 Task: Open Card Food Packaging Review in Board Market Segmentation to Workspace Employee Engagement and add a team member Softage.2@softage.net, a label Green, a checklist Fixed-Income Investments, an attachment from your computer, a color Green and finally, add a card description 'Develop and launch new sales promotion for existing customers' and a comment 'Given the potential impact of this task on our company long-term goals, let us ensure that we approach it with a sense of strategic foresight.'. Add a start date 'Jan 02, 1900' with a due date 'Jan 09, 1900'
Action: Mouse moved to (47, 272)
Screenshot: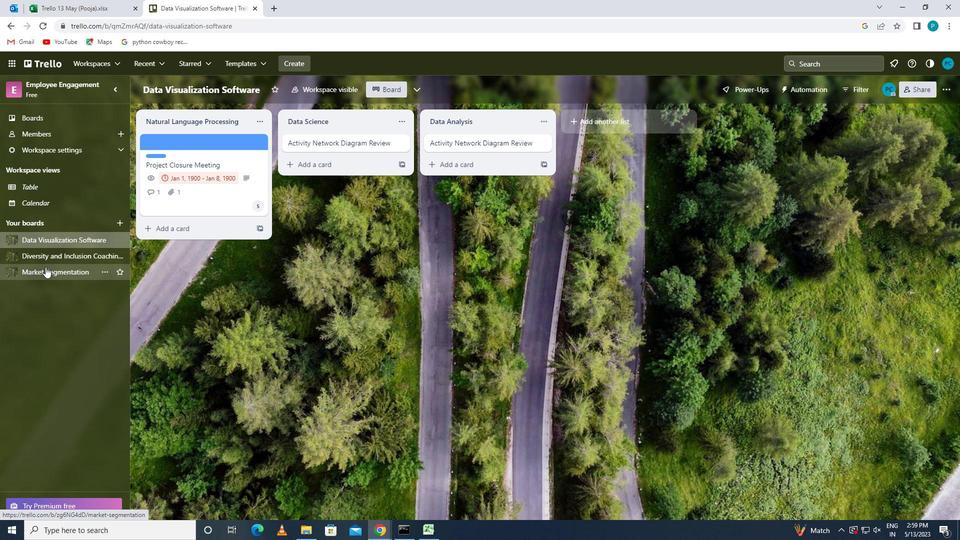 
Action: Mouse pressed left at (47, 272)
Screenshot: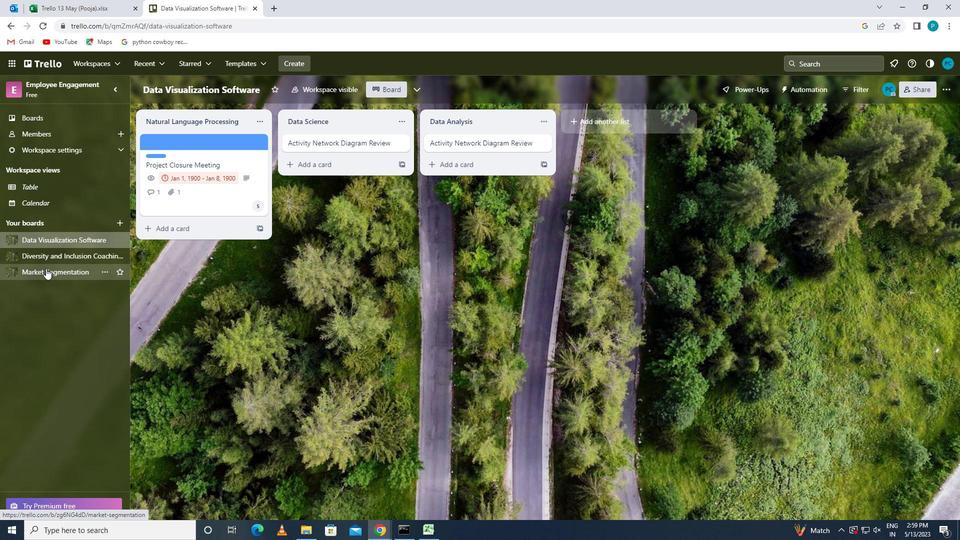 
Action: Mouse moved to (175, 142)
Screenshot: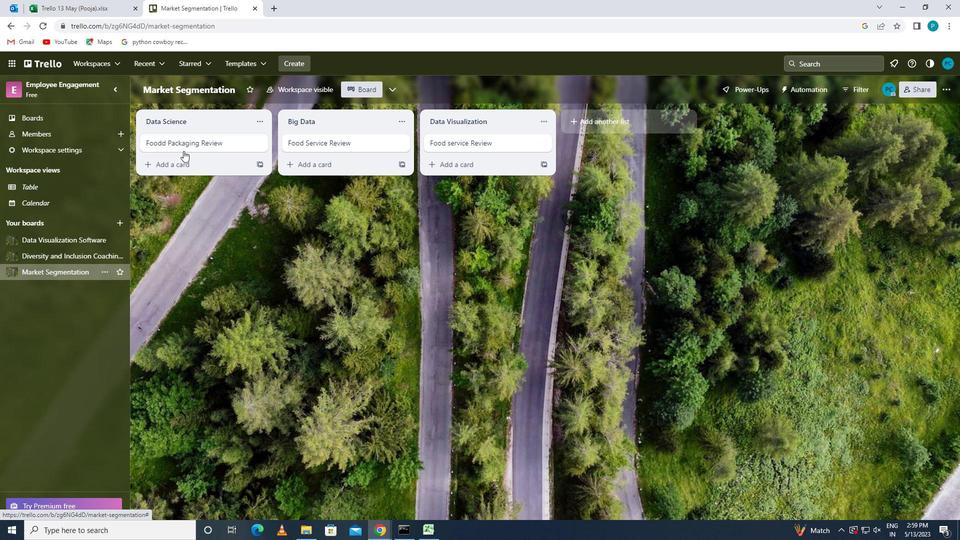 
Action: Mouse pressed left at (175, 142)
Screenshot: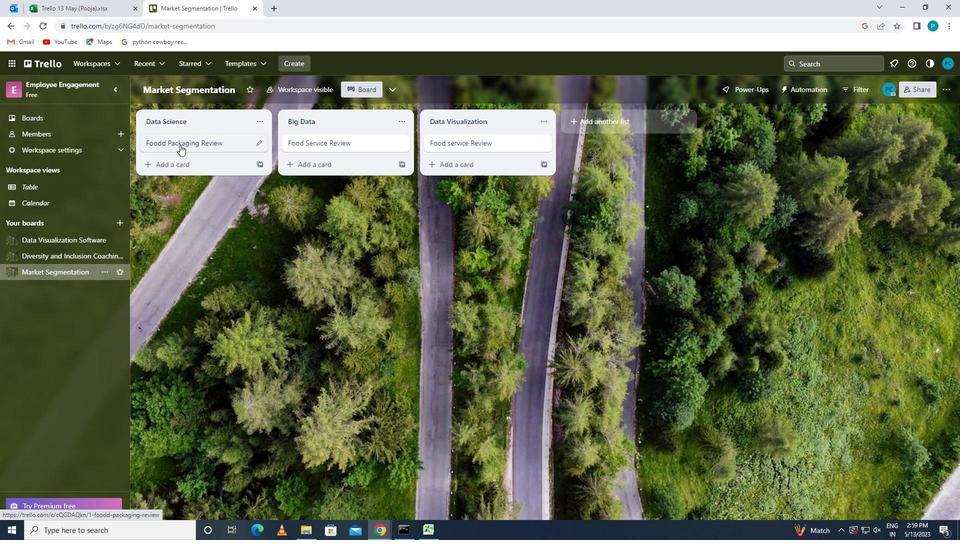 
Action: Mouse moved to (615, 151)
Screenshot: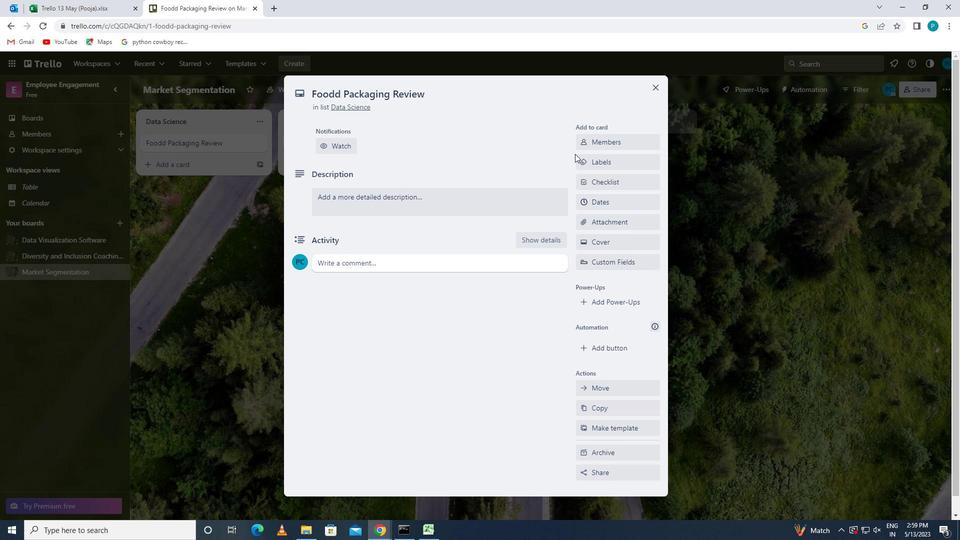 
Action: Mouse pressed left at (615, 151)
Screenshot: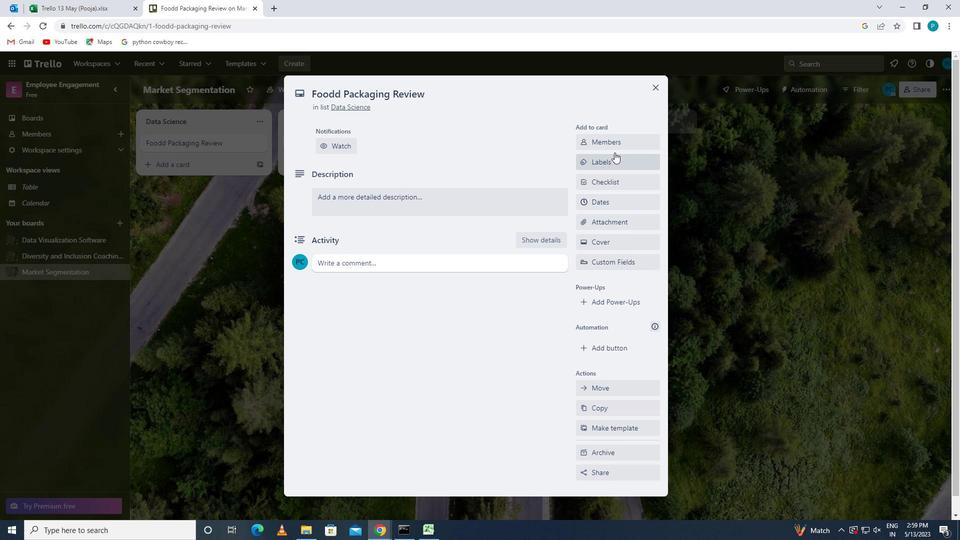 
Action: Mouse moved to (609, 140)
Screenshot: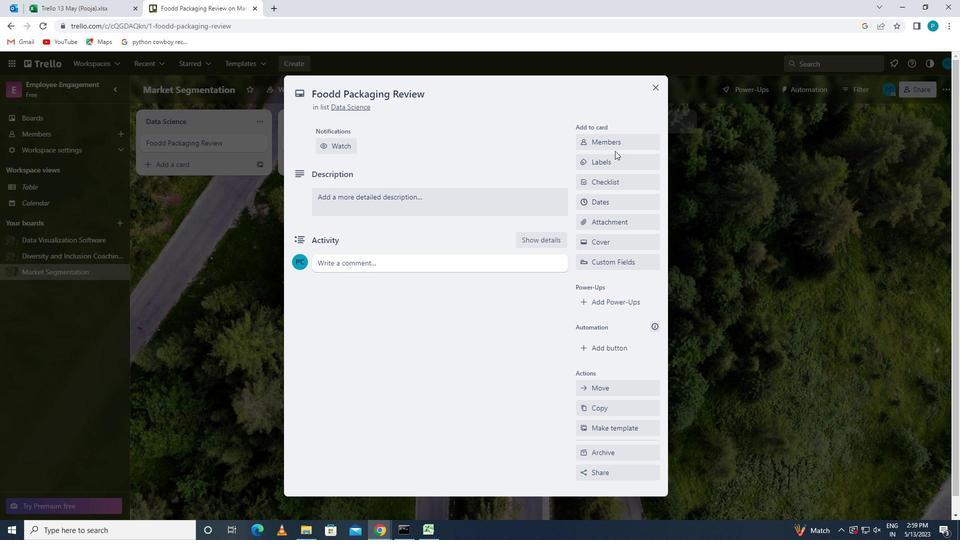 
Action: Mouse pressed left at (609, 140)
Screenshot: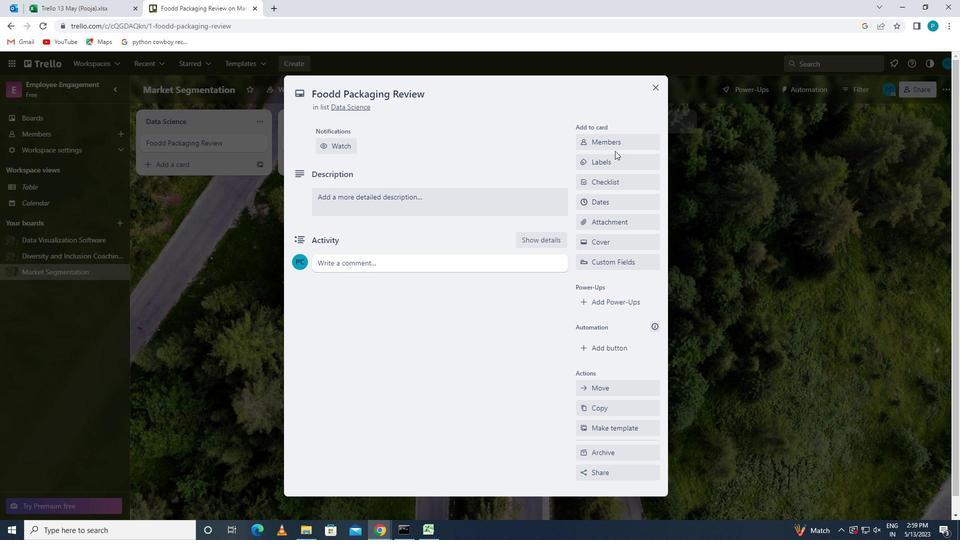 
Action: Key pressed <Key.caps_lock>s<Key.caps_lock>oftage.
Screenshot: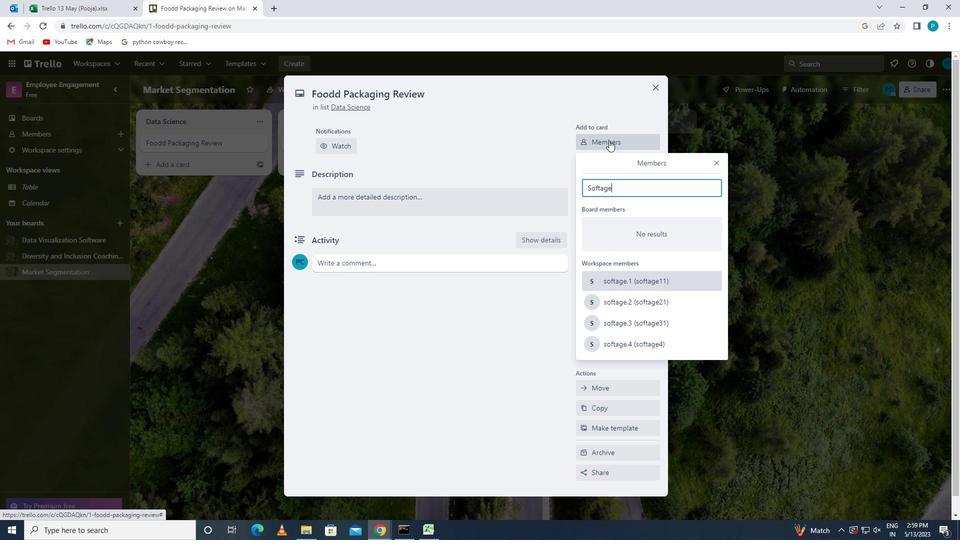 
Action: Mouse moved to (655, 295)
Screenshot: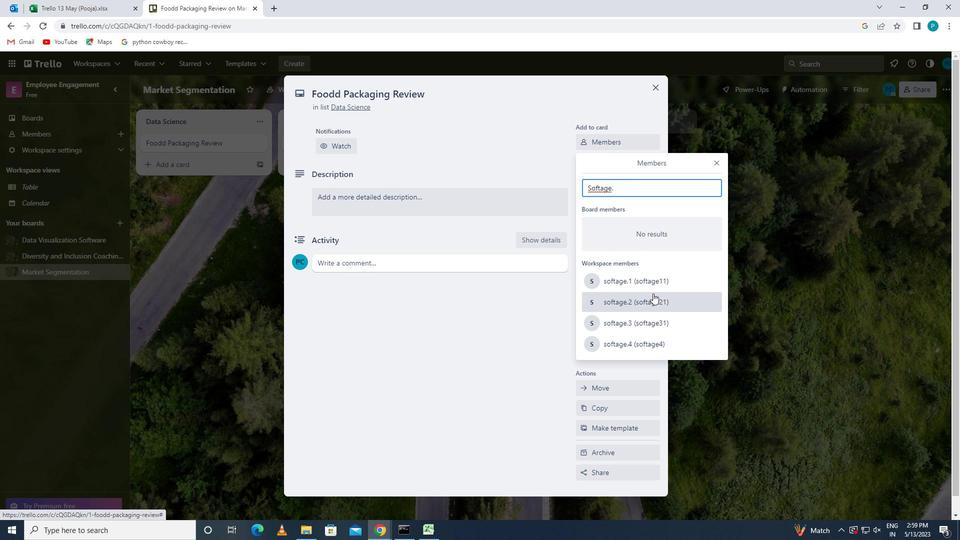 
Action: Mouse pressed left at (655, 295)
Screenshot: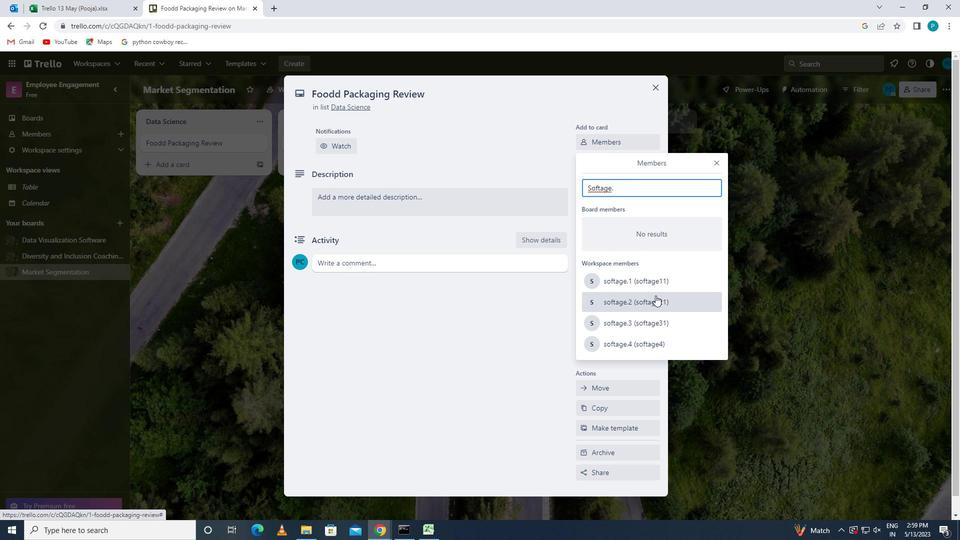 
Action: Mouse moved to (716, 160)
Screenshot: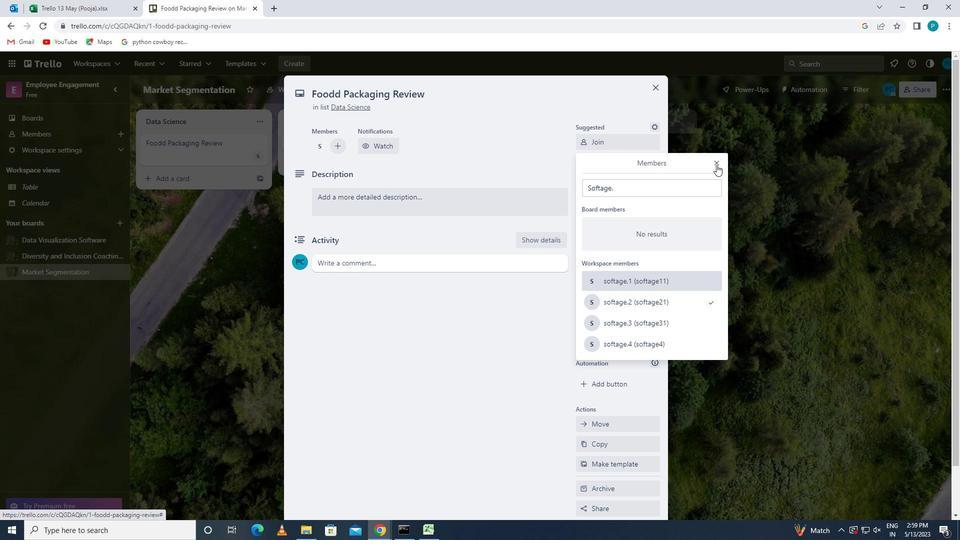 
Action: Mouse pressed left at (716, 160)
Screenshot: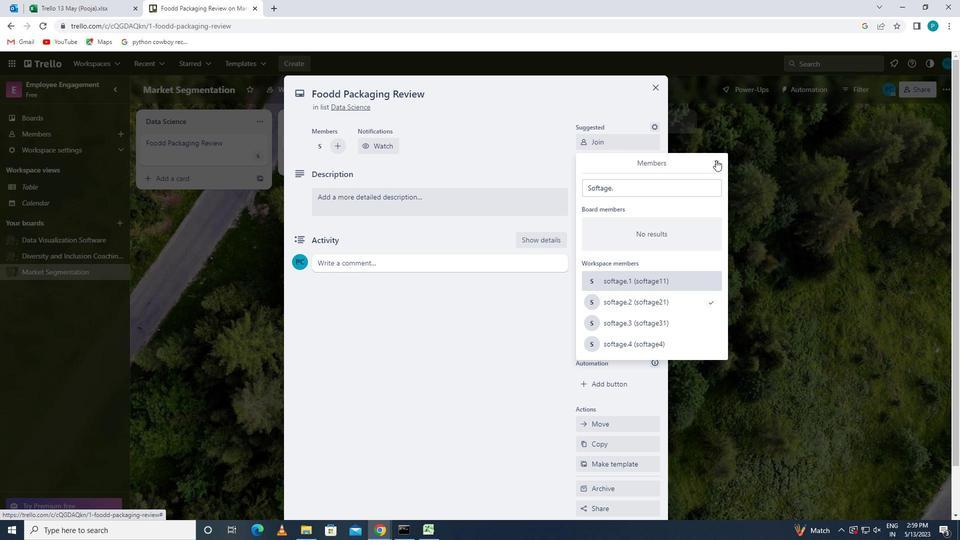 
Action: Mouse moved to (605, 201)
Screenshot: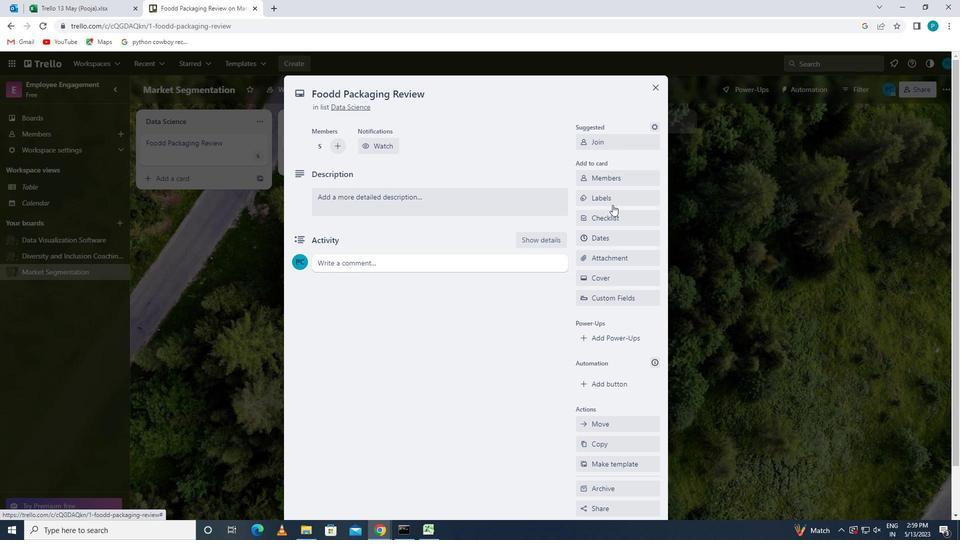 
Action: Mouse pressed left at (605, 201)
Screenshot: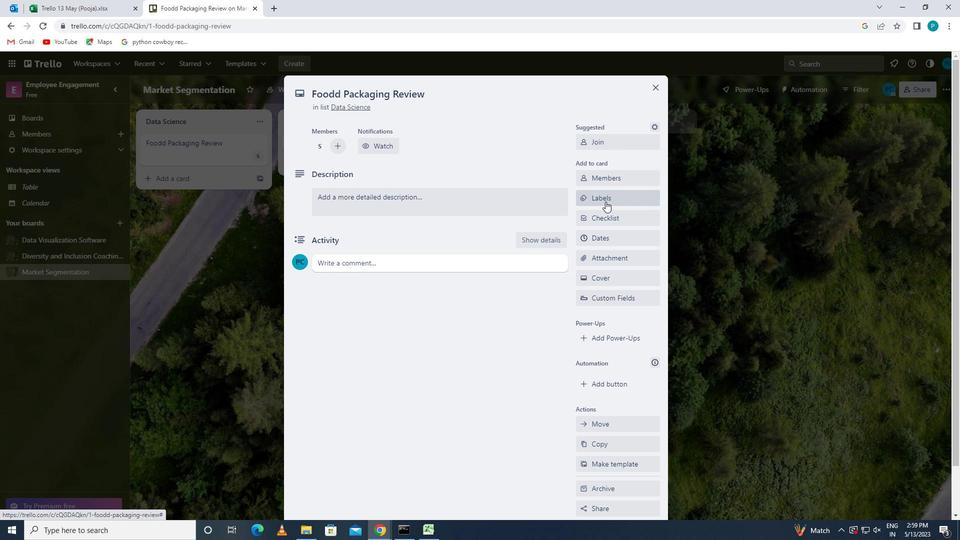 
Action: Mouse moved to (652, 392)
Screenshot: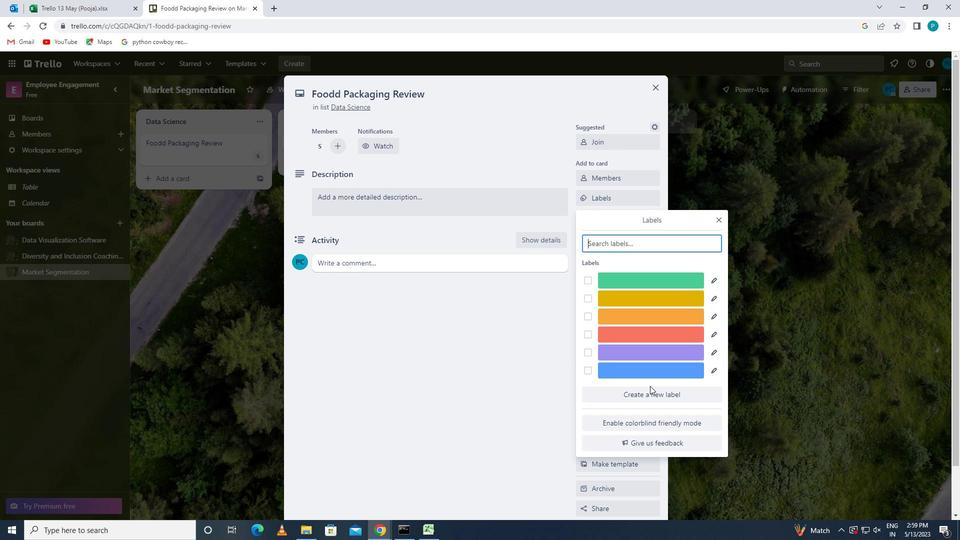 
Action: Mouse pressed left at (652, 392)
Screenshot: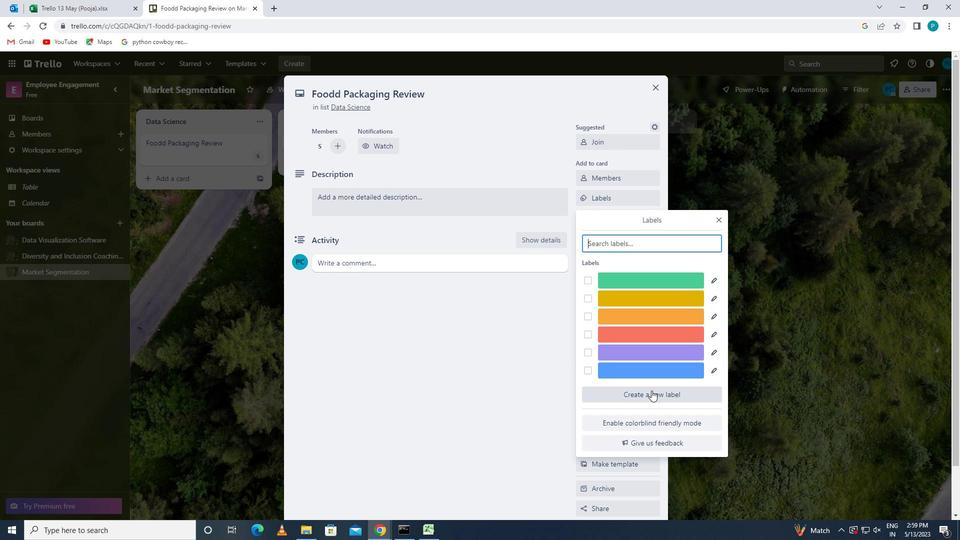 
Action: Mouse moved to (591, 367)
Screenshot: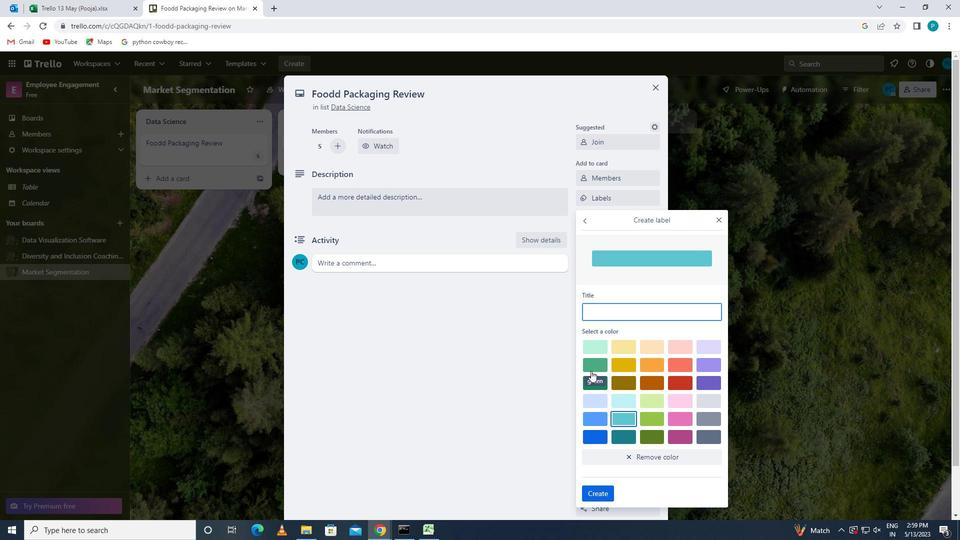 
Action: Mouse pressed left at (591, 367)
Screenshot: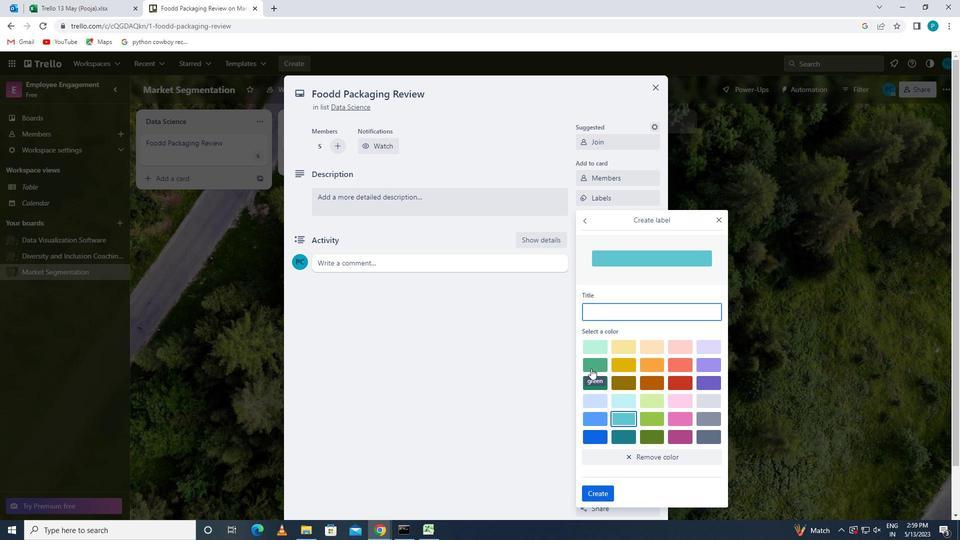 
Action: Mouse moved to (599, 492)
Screenshot: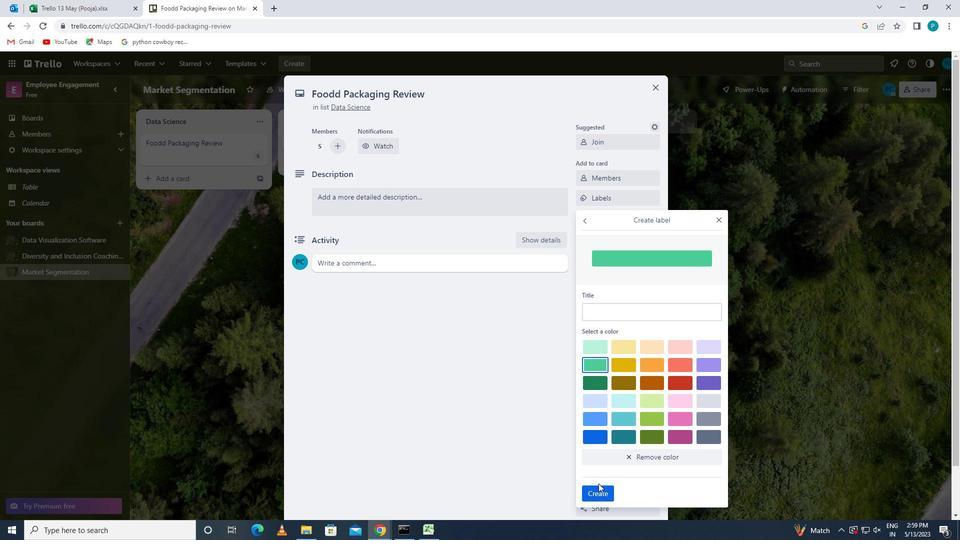 
Action: Mouse pressed left at (599, 492)
Screenshot: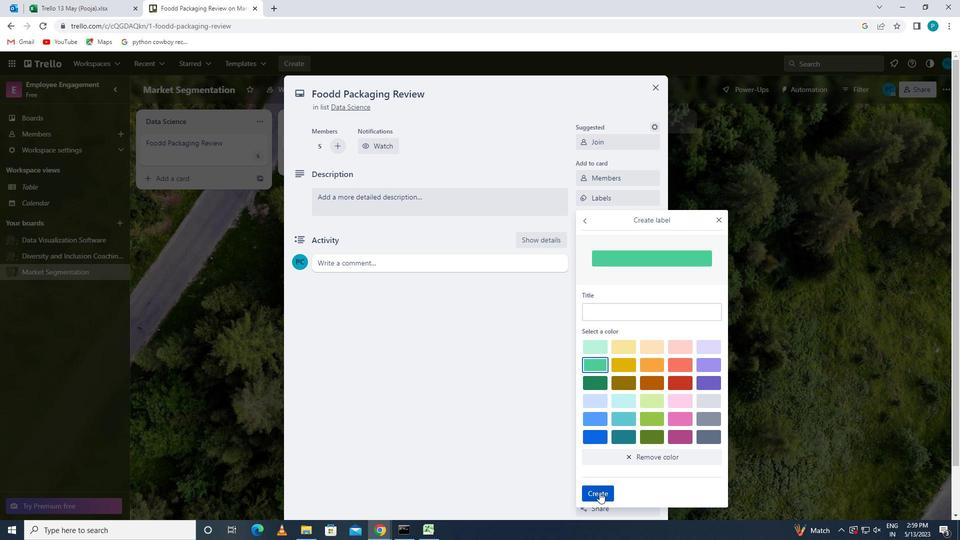 
Action: Mouse moved to (720, 220)
Screenshot: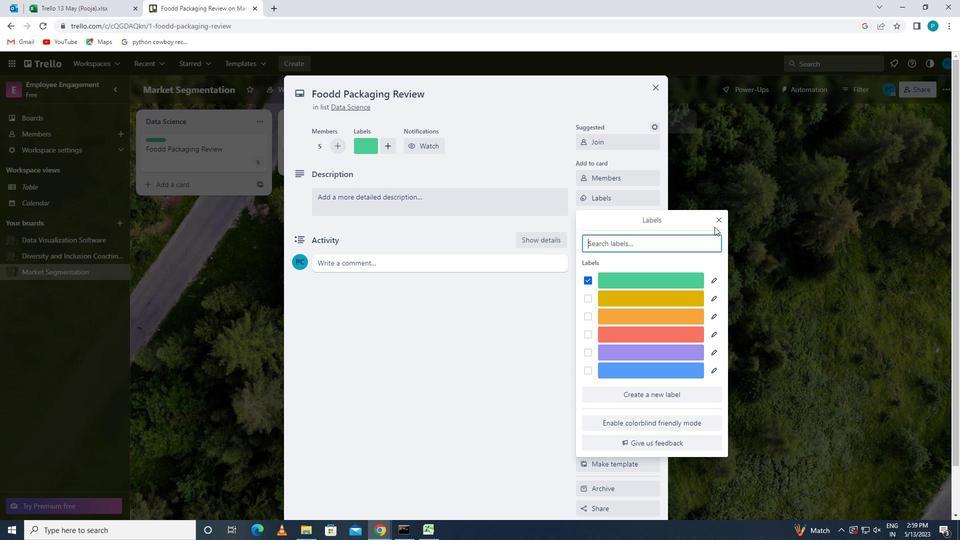 
Action: Mouse pressed left at (720, 220)
Screenshot: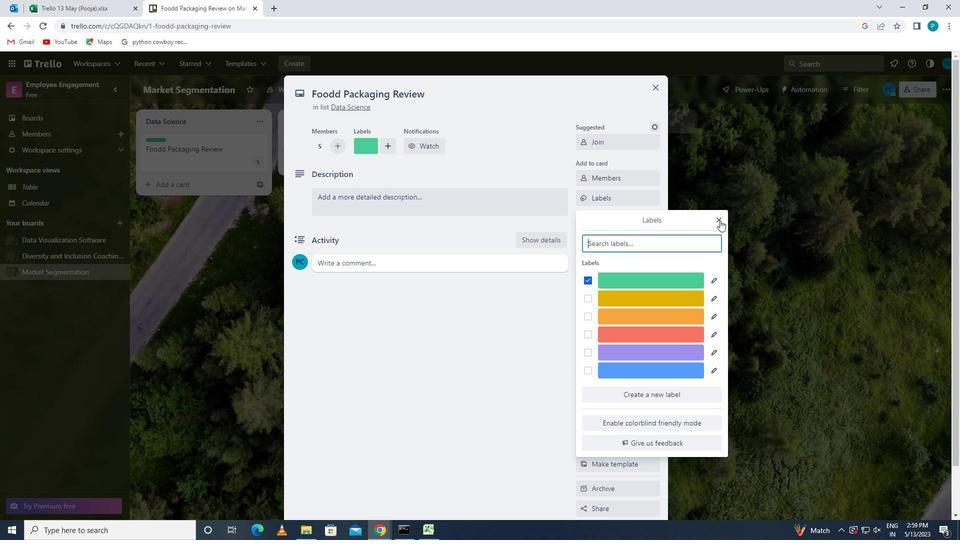 
Action: Mouse moved to (629, 214)
Screenshot: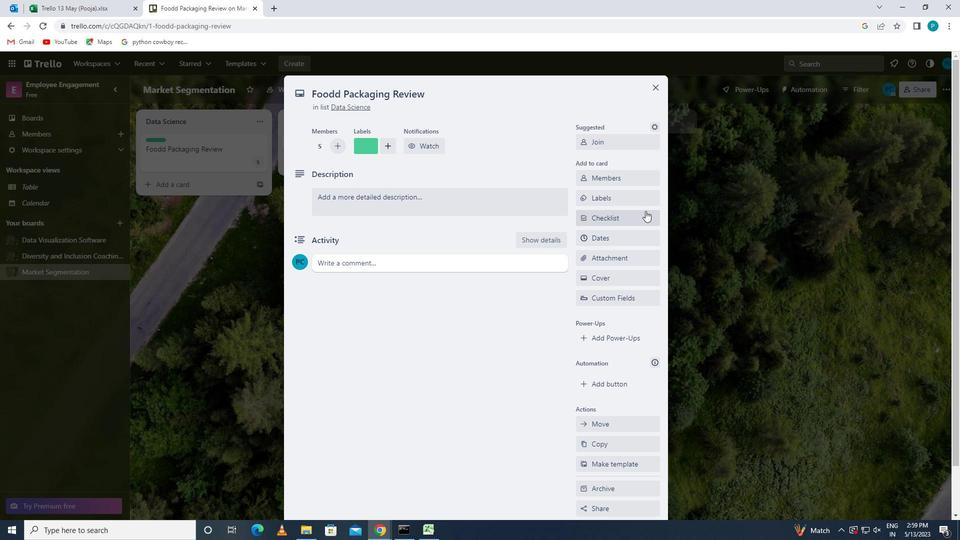 
Action: Mouse pressed left at (629, 214)
Screenshot: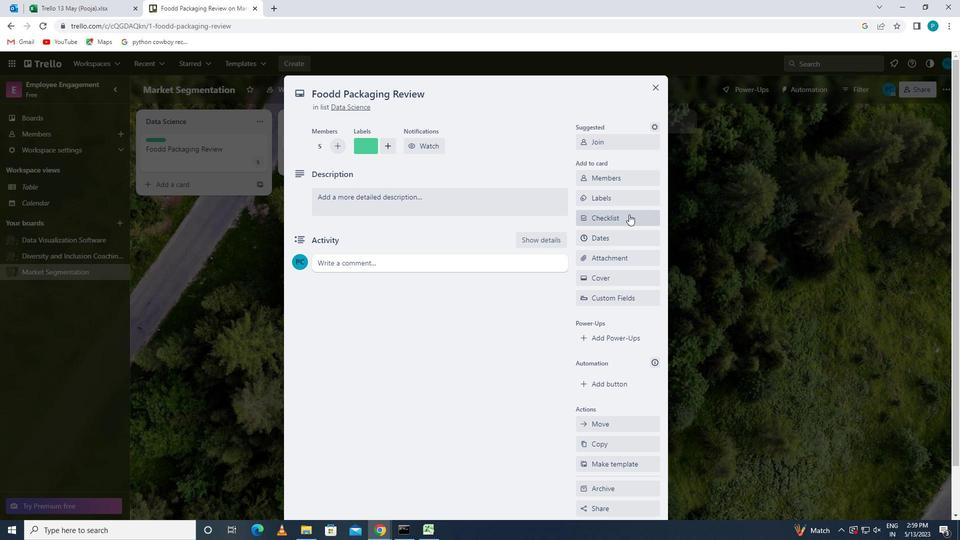 
Action: Key pressed <Key.caps_lock>f<Key.caps_lock>ixed-<Key.caps_lock>i<Key.caps_lock>ncome<Key.space><Key.caps_lock>i<Key.caps_lock>nvestmeents
Screenshot: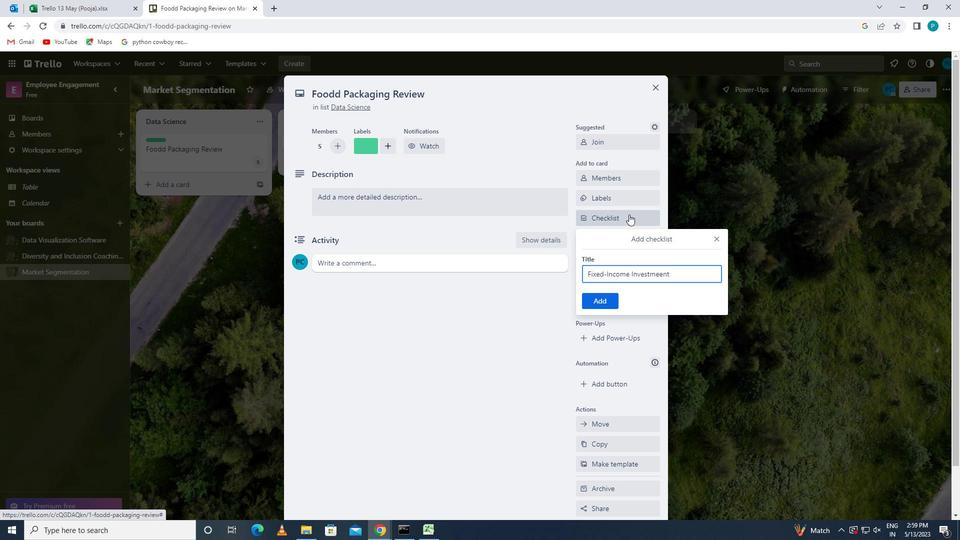 
Action: Mouse moved to (664, 272)
Screenshot: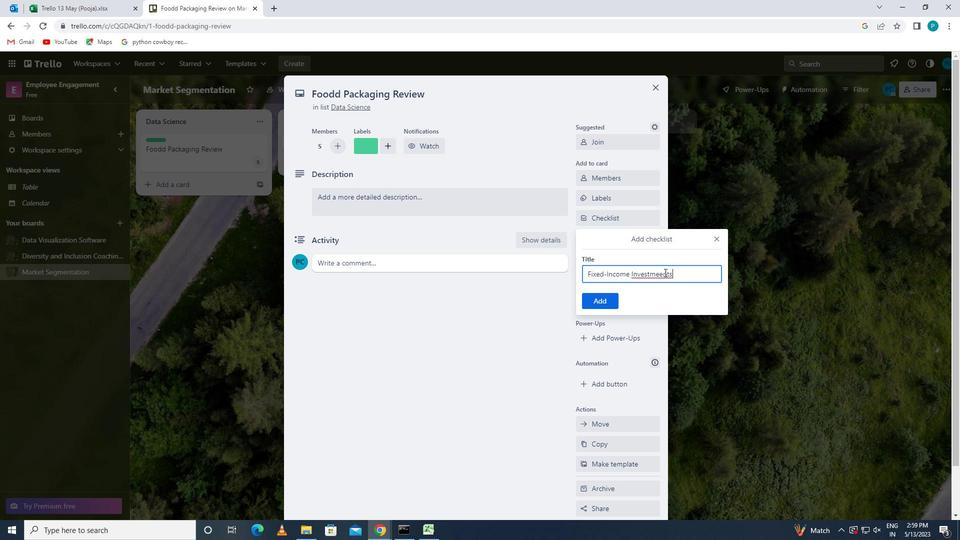 
Action: Mouse pressed left at (664, 272)
Screenshot: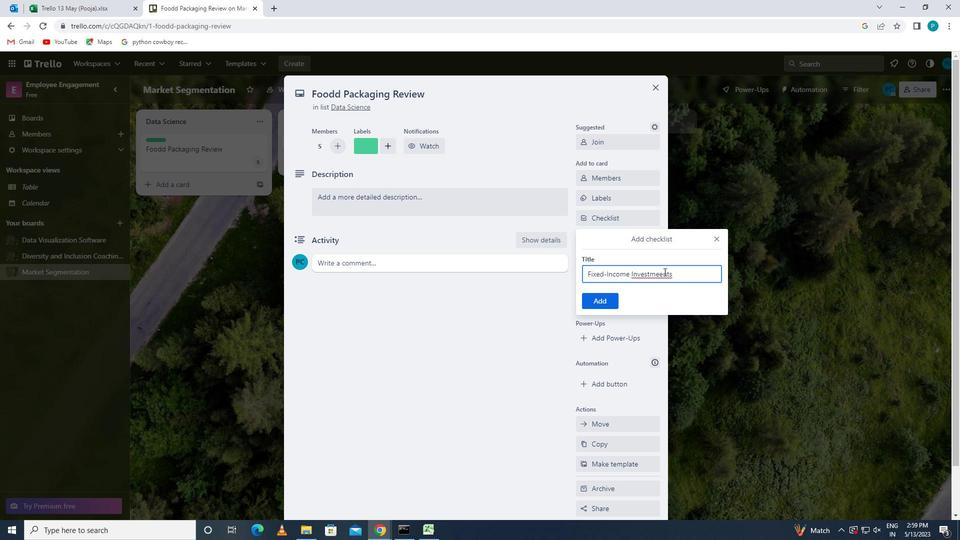 
Action: Key pressed <Key.backspace>
Screenshot: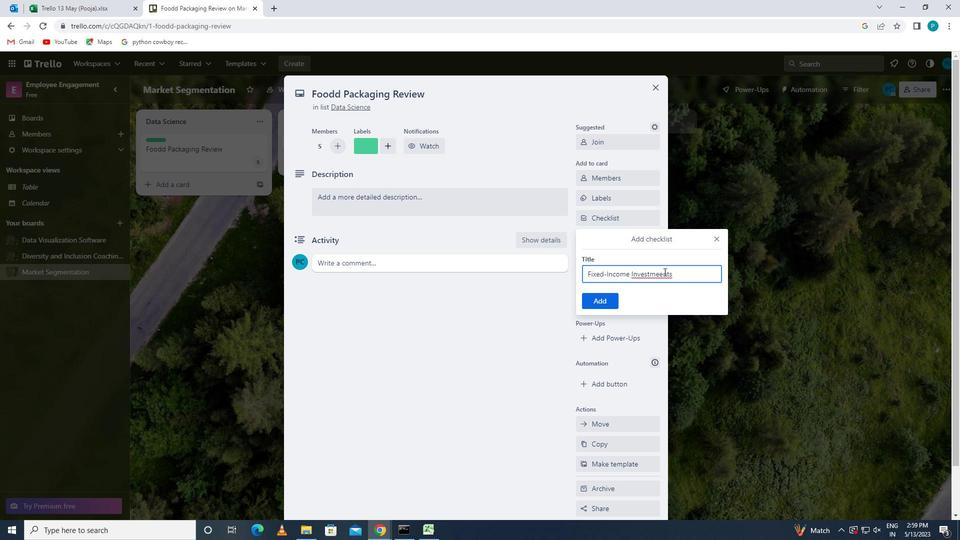 
Action: Mouse moved to (609, 295)
Screenshot: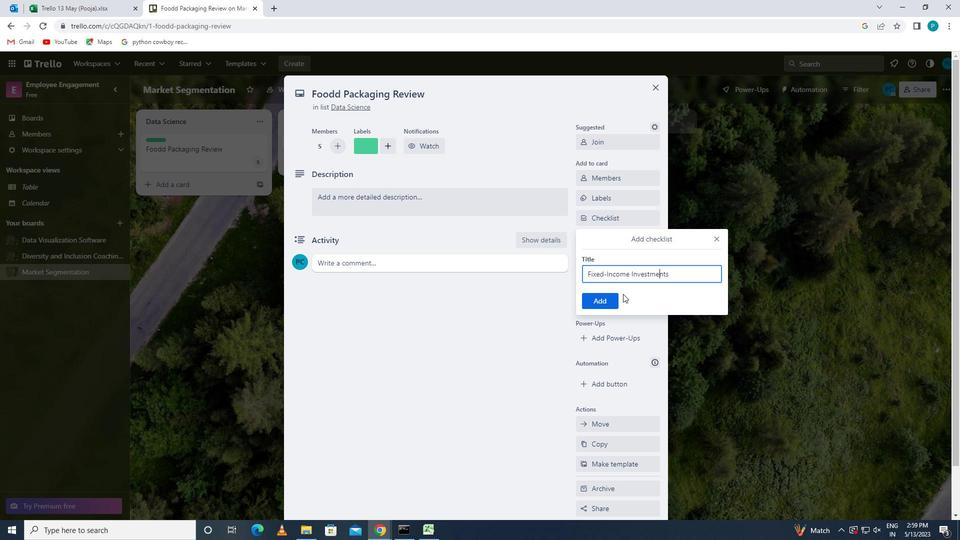 
Action: Mouse pressed left at (609, 295)
Screenshot: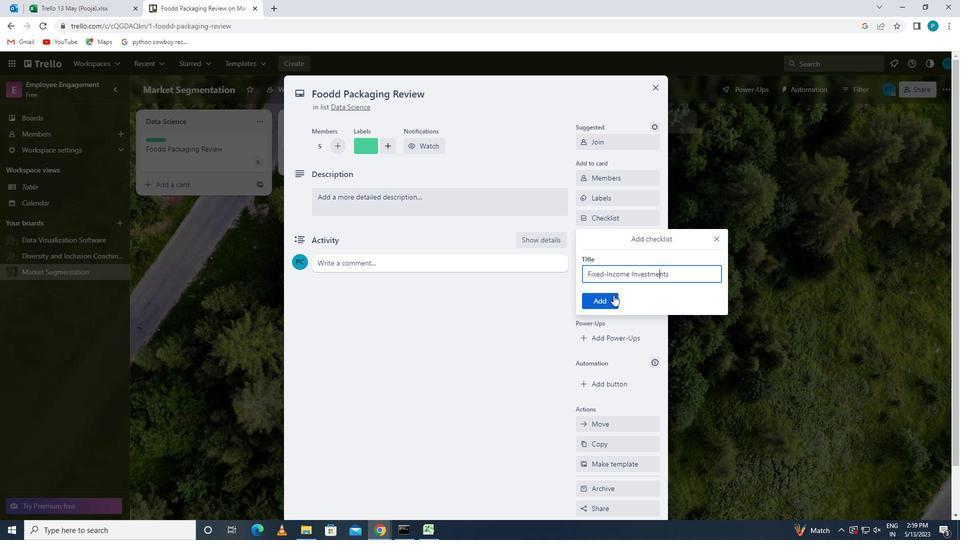
Action: Mouse moved to (619, 256)
Screenshot: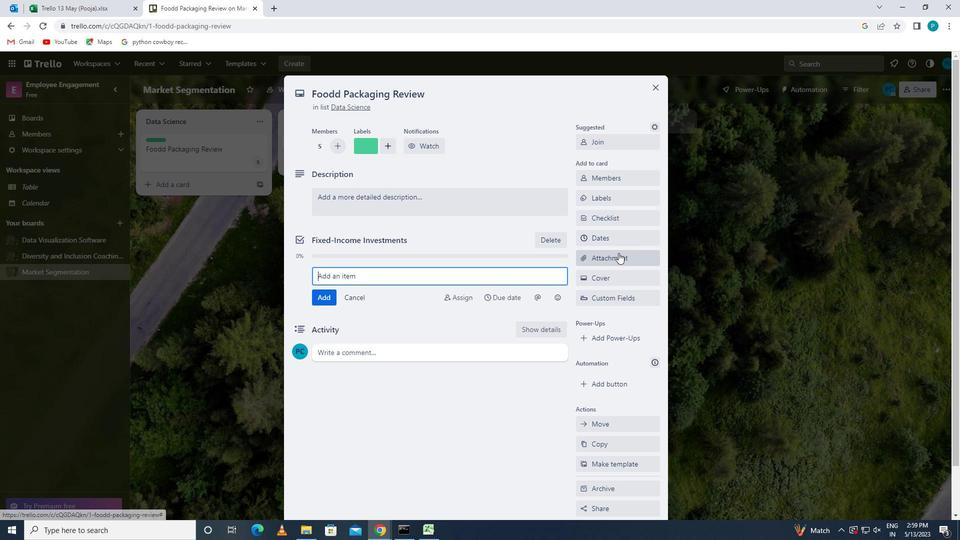 
Action: Mouse pressed left at (619, 256)
Screenshot: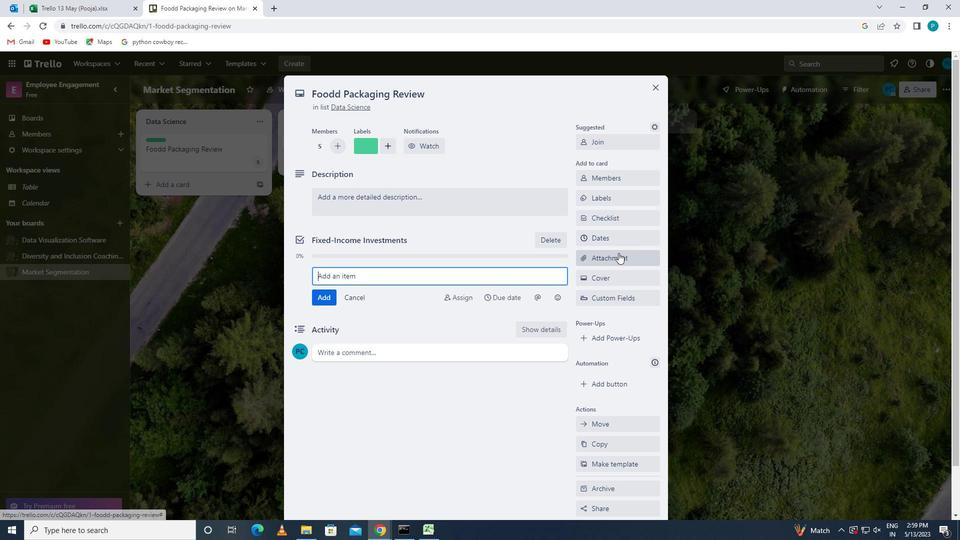 
Action: Mouse moved to (601, 307)
Screenshot: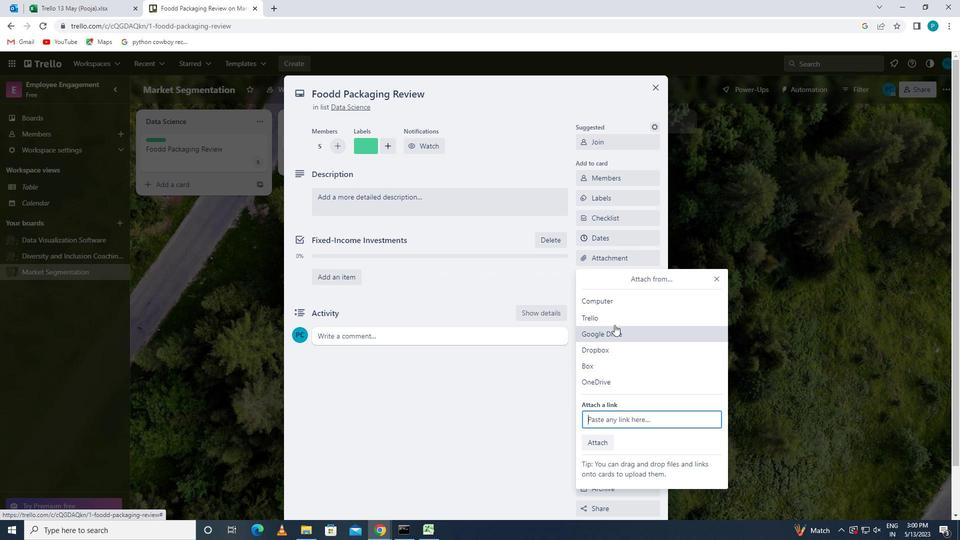 
Action: Mouse pressed left at (601, 307)
Screenshot: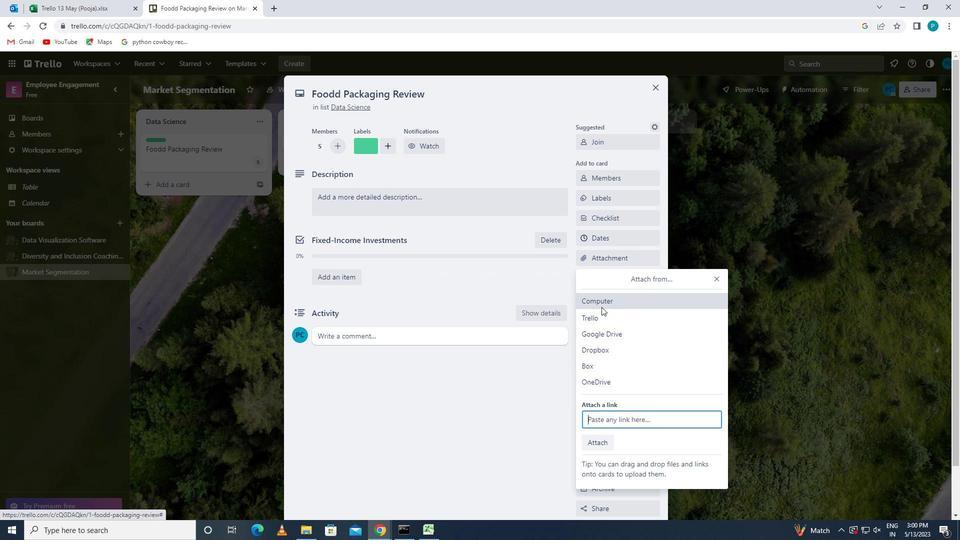 
Action: Mouse moved to (122, 73)
Screenshot: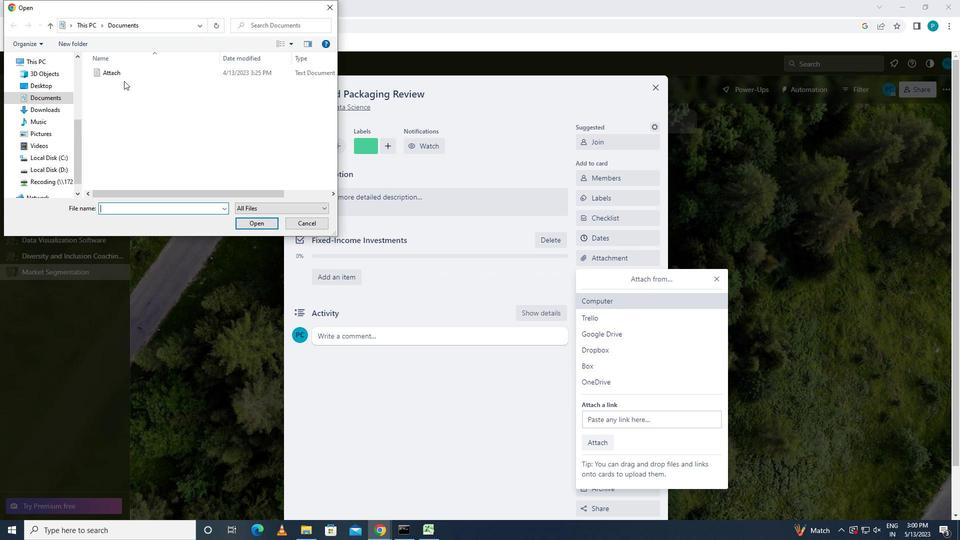
Action: Mouse pressed left at (122, 73)
Screenshot: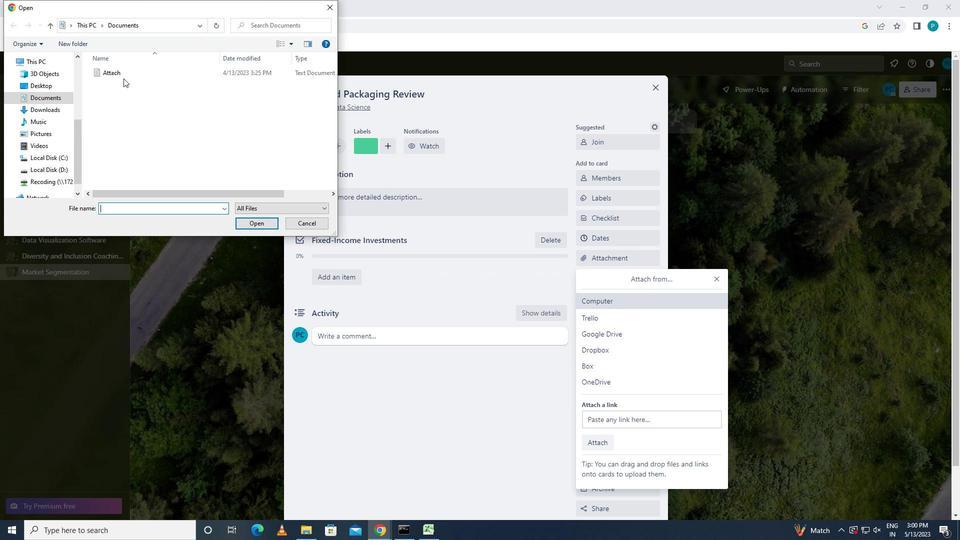 
Action: Mouse moved to (255, 225)
Screenshot: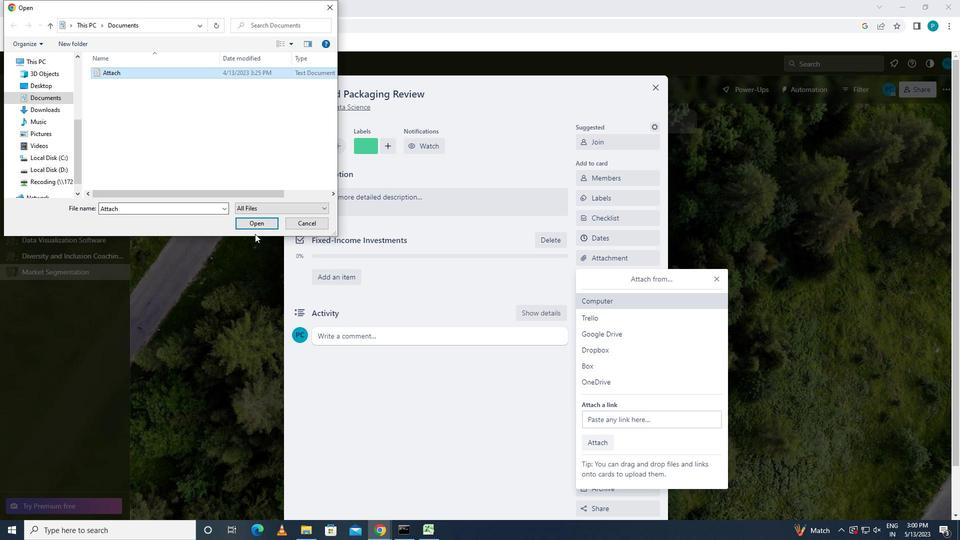 
Action: Mouse pressed left at (255, 225)
Screenshot: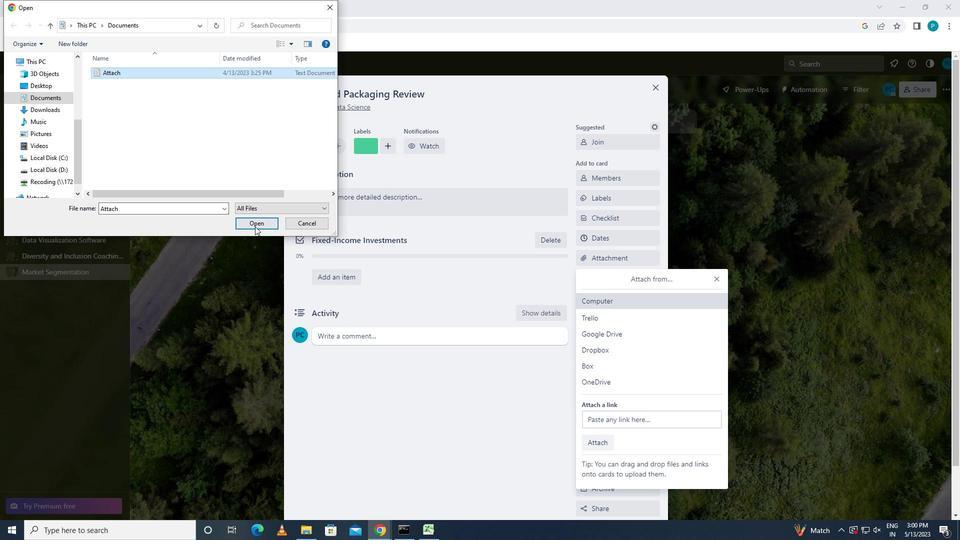 
Action: Mouse moved to (622, 276)
Screenshot: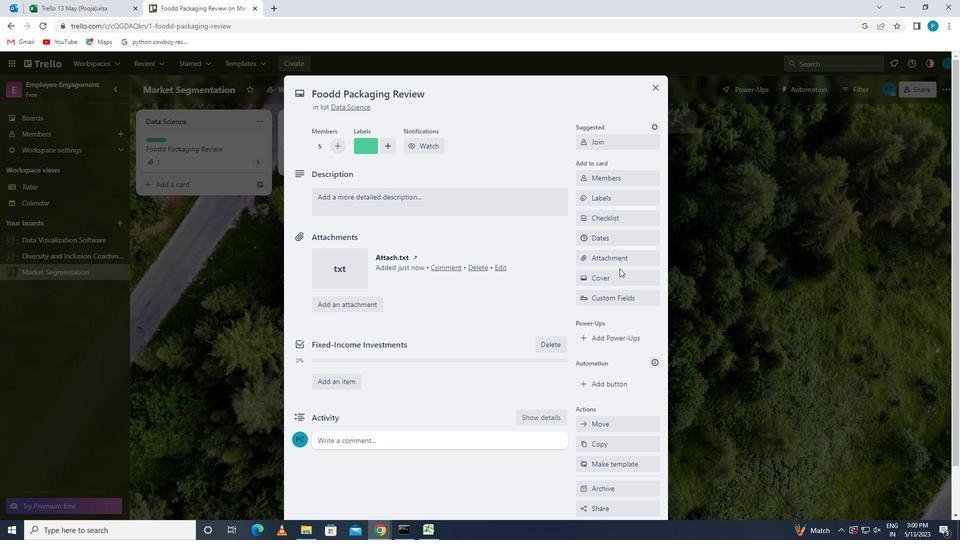 
Action: Mouse pressed left at (622, 276)
Screenshot: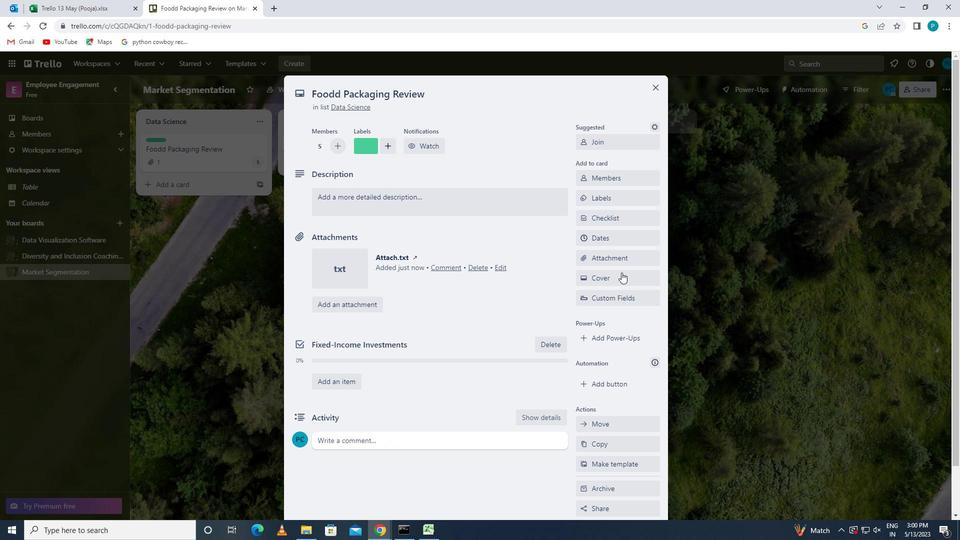 
Action: Mouse moved to (596, 313)
Screenshot: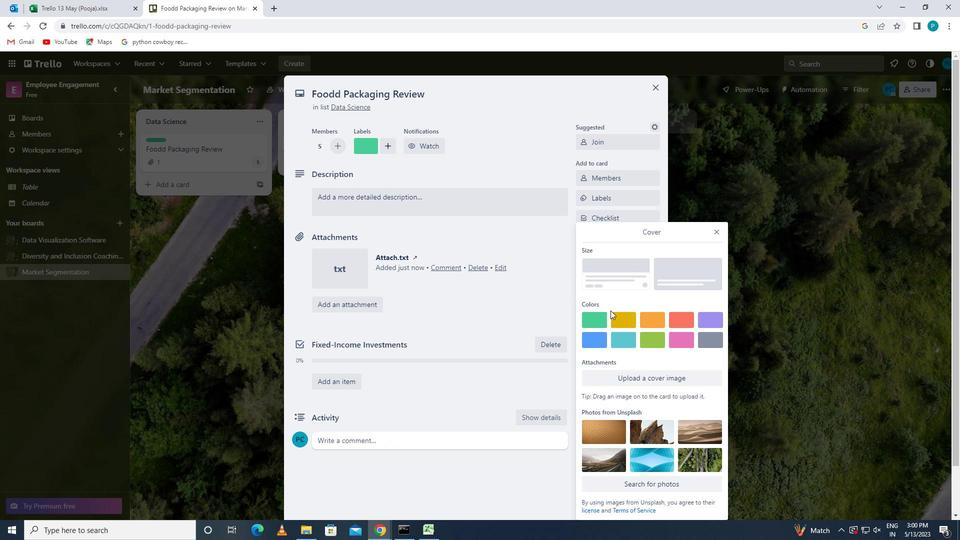 
Action: Mouse pressed left at (596, 313)
Screenshot: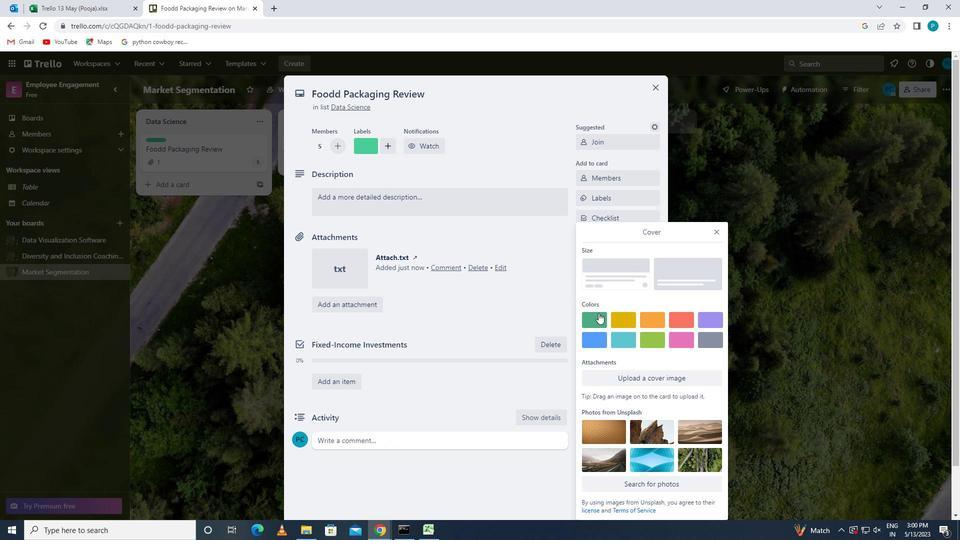 
Action: Mouse moved to (717, 211)
Screenshot: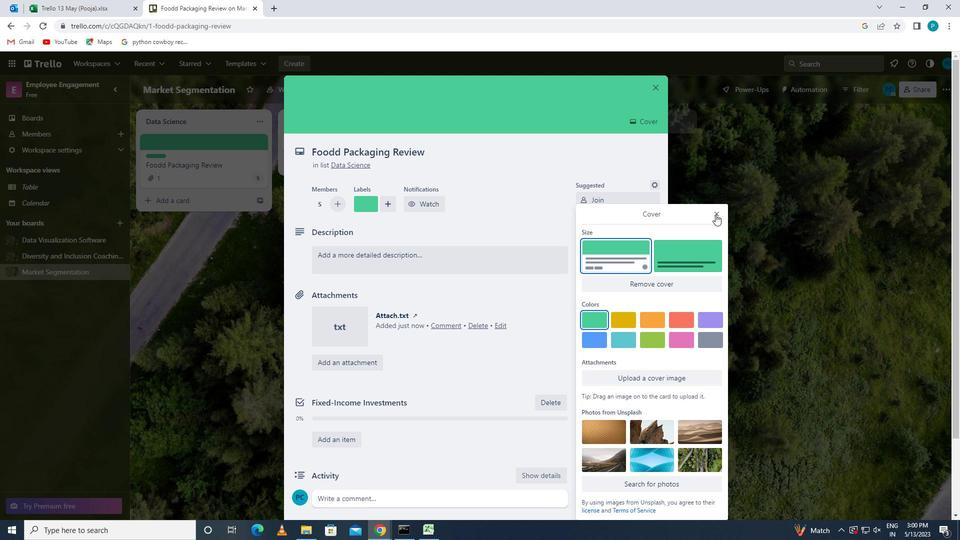 
Action: Mouse pressed left at (717, 211)
Screenshot: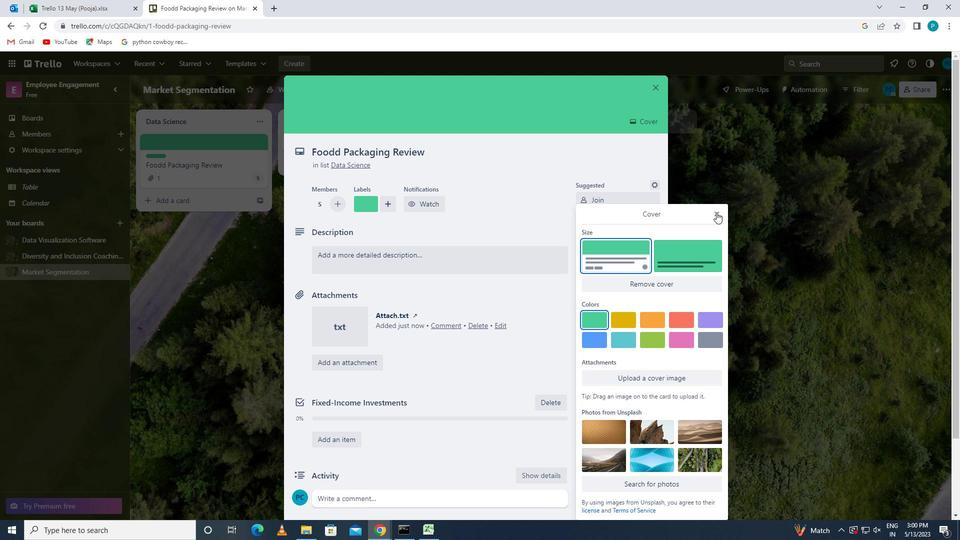 
Action: Mouse moved to (468, 257)
Screenshot: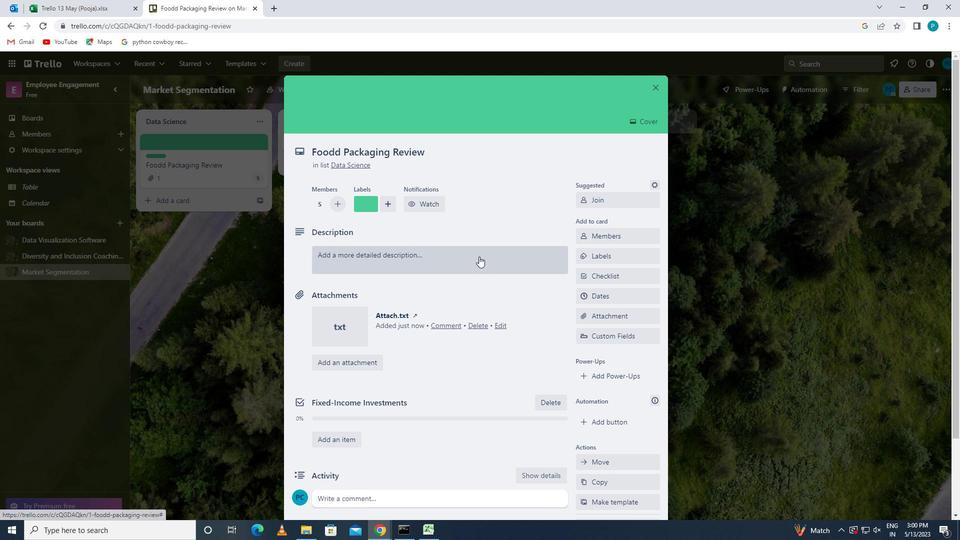 
Action: Mouse pressed left at (468, 257)
Screenshot: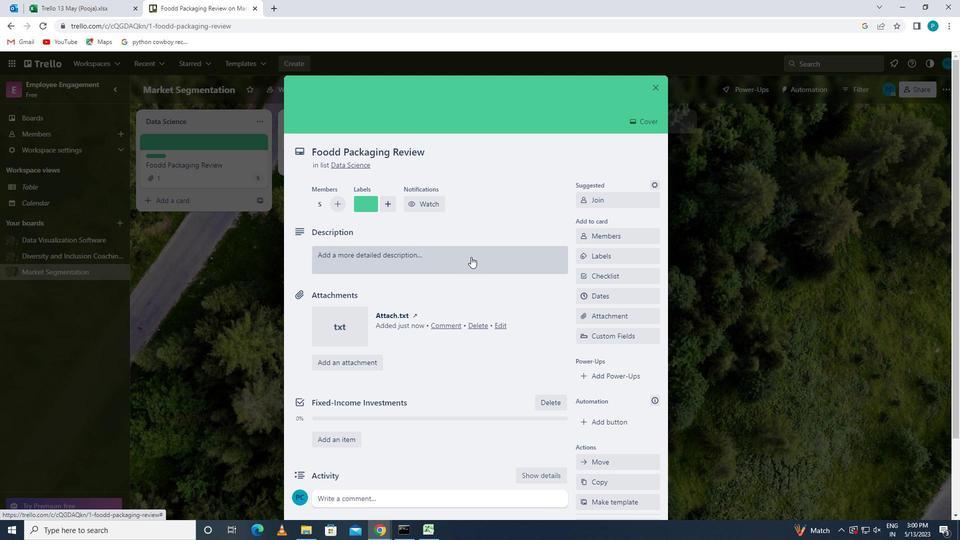 
Action: Key pressed <Key.caps_lock>d<Key.caps_lock>evelop<Key.space>and<Key.space>launch<Key.space>new<Key.space>sales<Key.space>promotion<Key.space>for<Key.space>existing<Key.space>customers
Screenshot: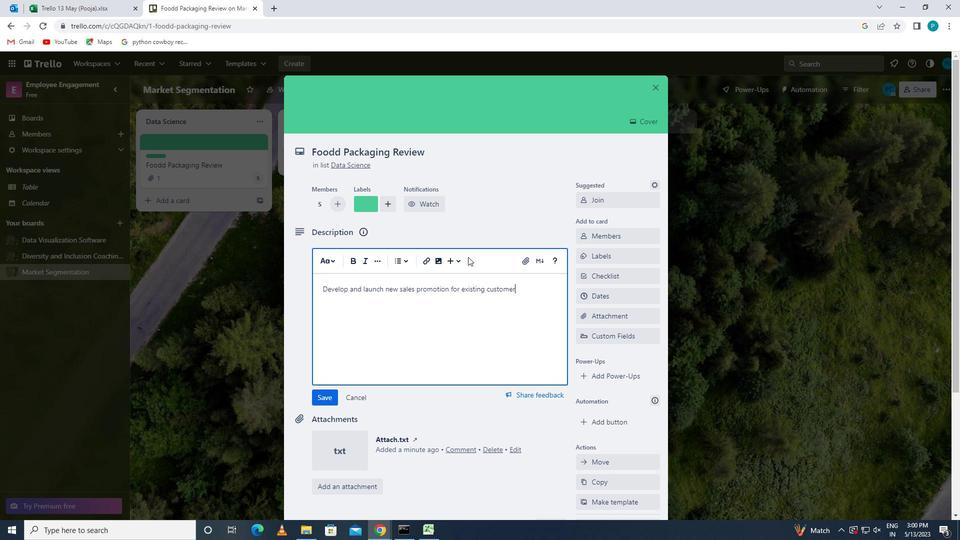 
Action: Mouse moved to (322, 393)
Screenshot: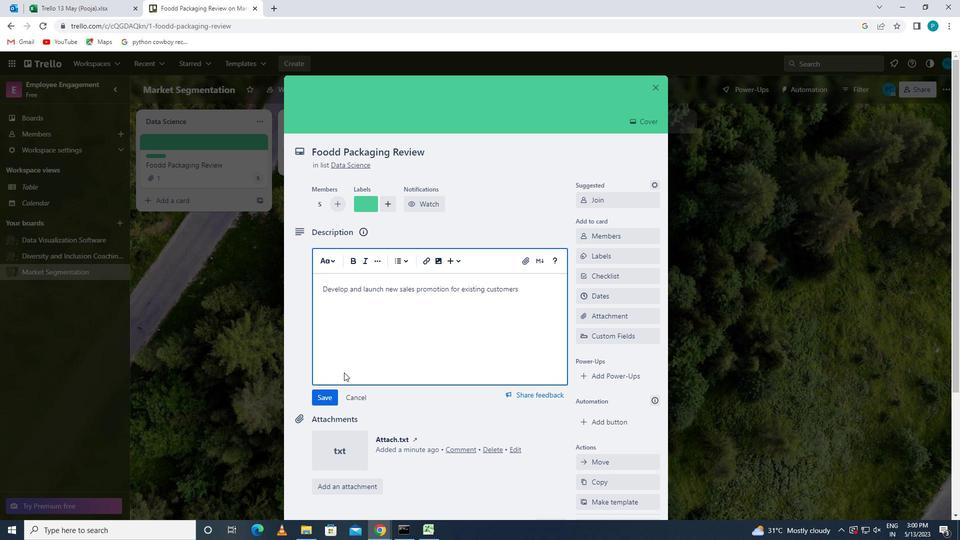
Action: Mouse pressed left at (322, 393)
Screenshot: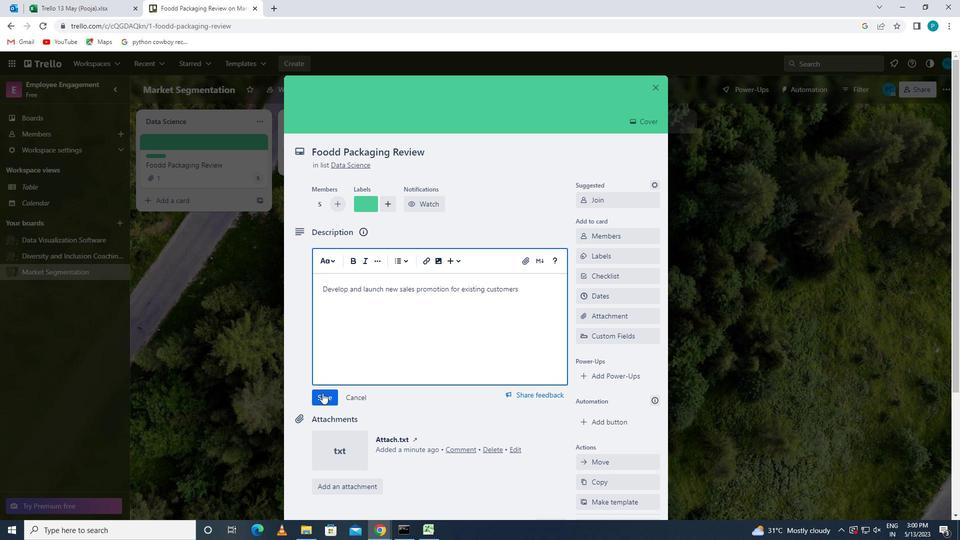 
Action: Mouse scrolled (322, 392) with delta (0, 0)
Screenshot: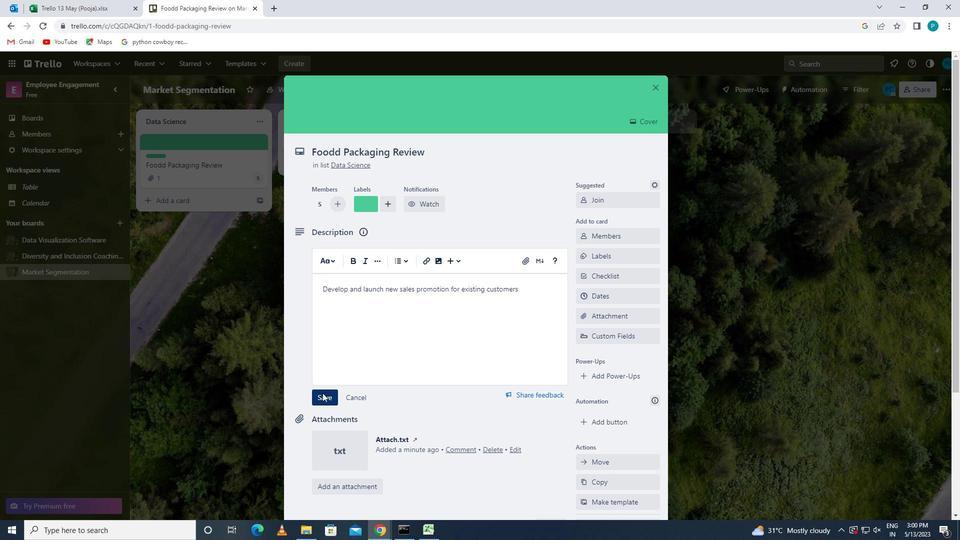 
Action: Mouse scrolled (322, 392) with delta (0, 0)
Screenshot: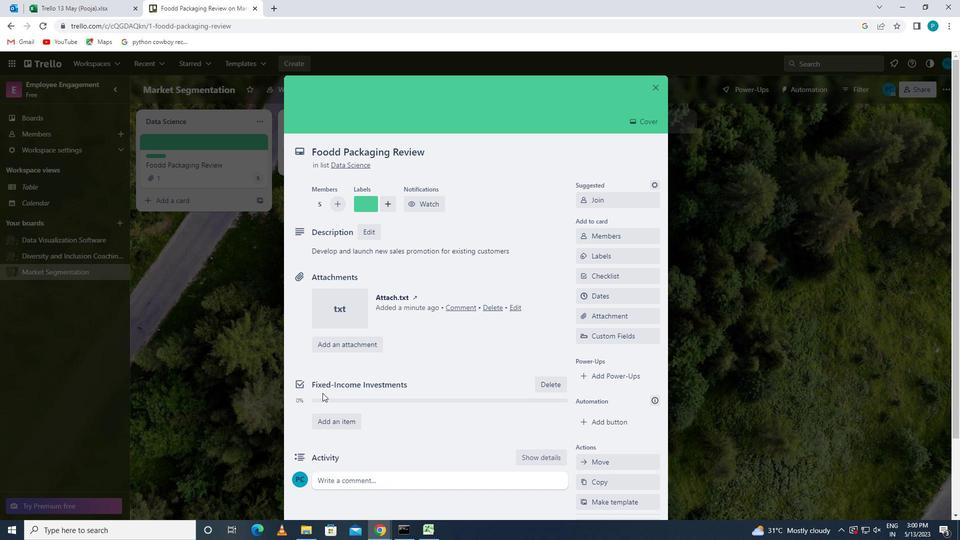
Action: Mouse moved to (328, 401)
Screenshot: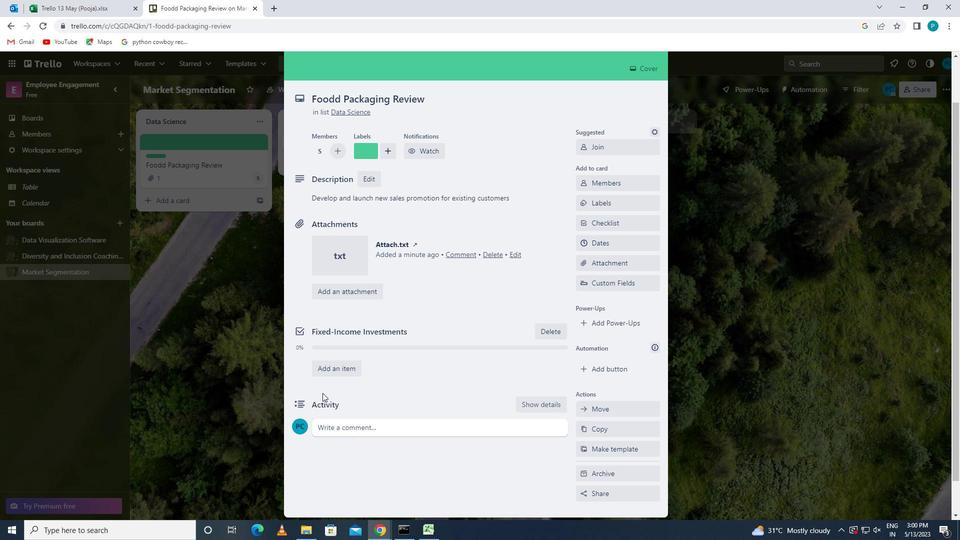 
Action: Mouse scrolled (328, 400) with delta (0, 0)
Screenshot: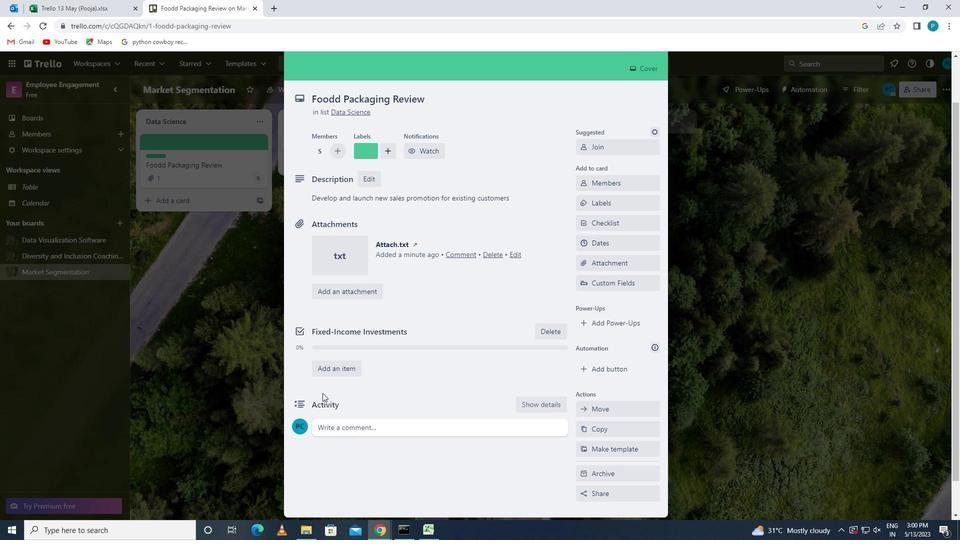 
Action: Mouse scrolled (328, 400) with delta (0, 0)
Screenshot: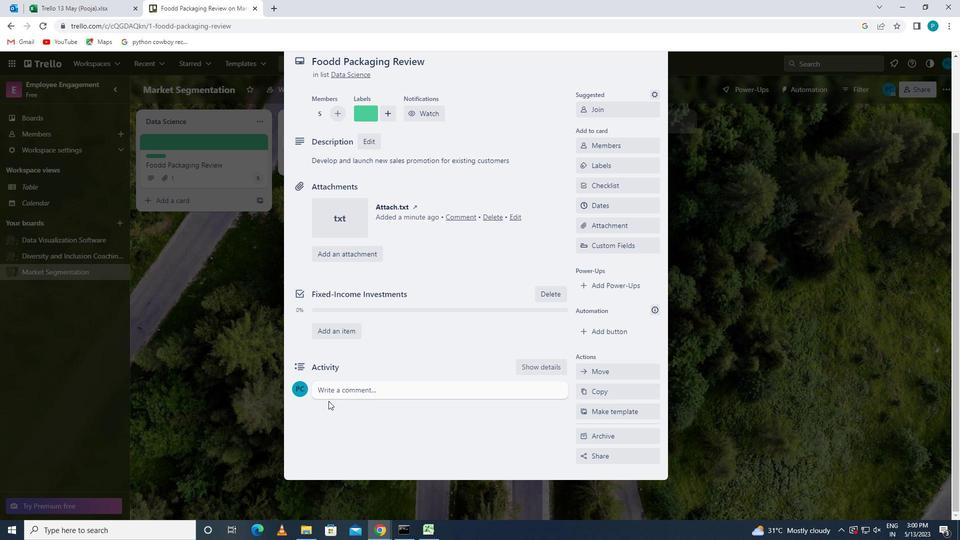 
Action: Mouse moved to (331, 390)
Screenshot: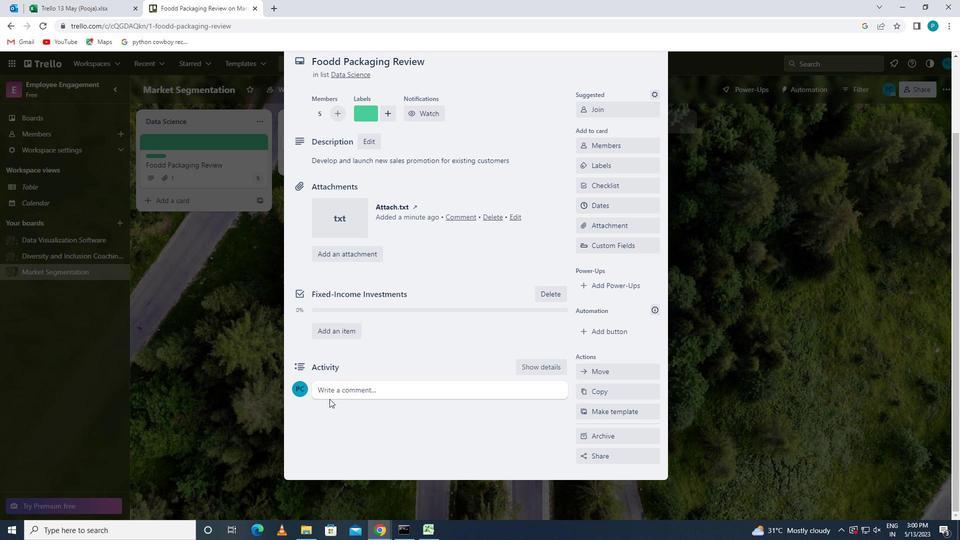 
Action: Mouse pressed left at (331, 390)
Screenshot: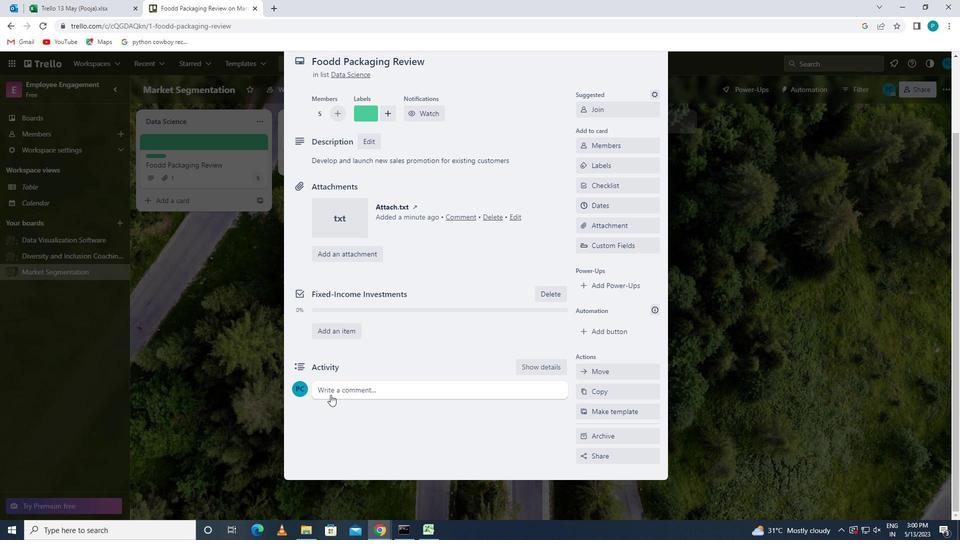
Action: Key pressed <Key.caps_lock>g<Key.caps_lock>iven<Key.space>the<Key.space>potential<Key.space>impact<Key.space>of<Key.space>this<Key.space>task<Key.space>on<Key.space>our<Key.space><Key.space>company<Key.space>long<Key.space>-term<Key.space>ga<Key.backspace>oals<Key.space>,<Key.space>let<Key.space>us<Key.space>ensure<Key.space>that<Key.space>we<Key.space>approach<Key.space>it<Key.space>with<Key.space>a<Key.space>sense<Key.space>of<Key.space>strategic<Key.space>foresight
Screenshot: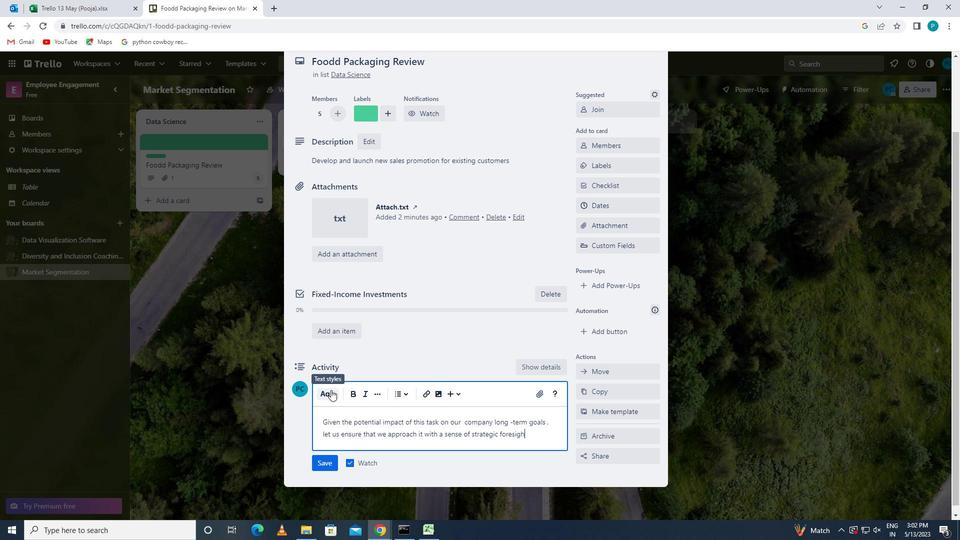 
Action: Mouse moved to (316, 464)
Screenshot: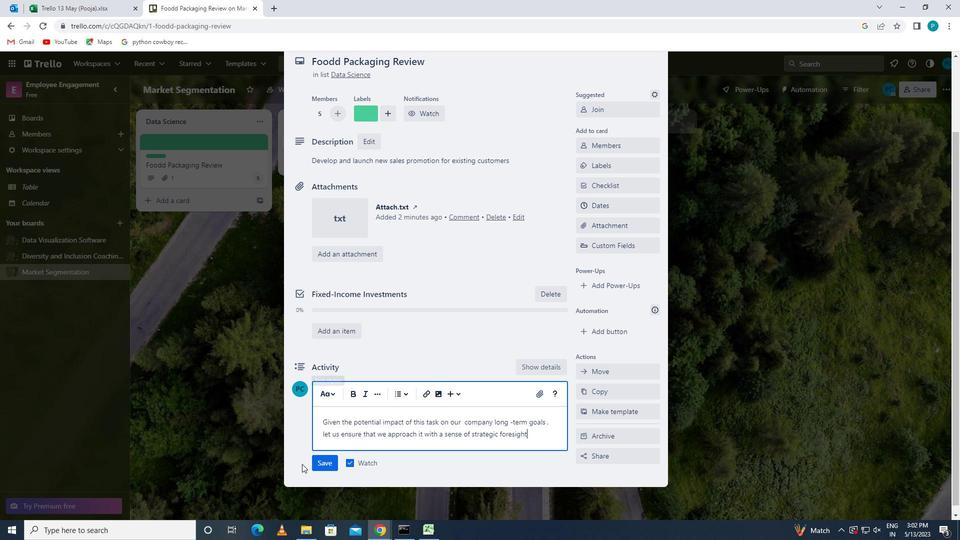 
Action: Mouse pressed left at (316, 464)
Screenshot: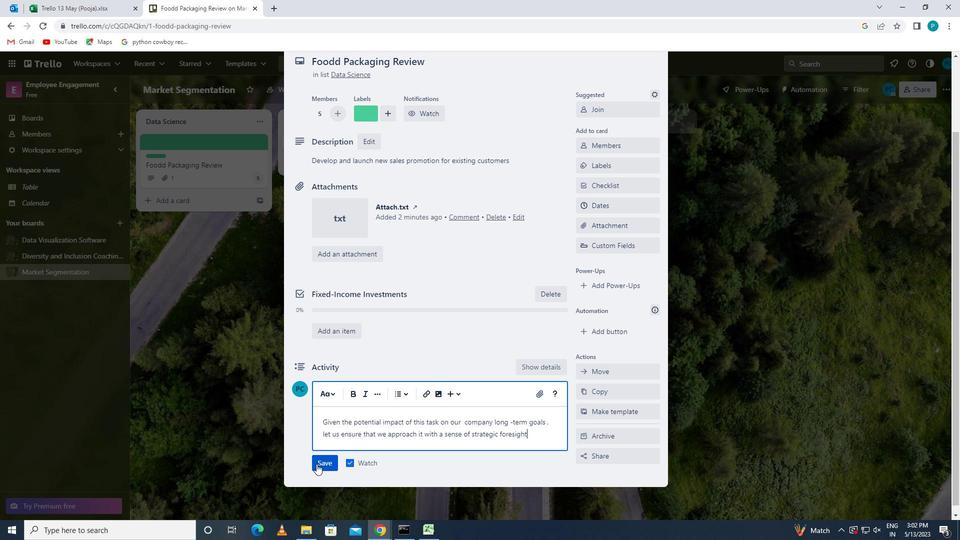 
Action: Mouse moved to (615, 209)
Screenshot: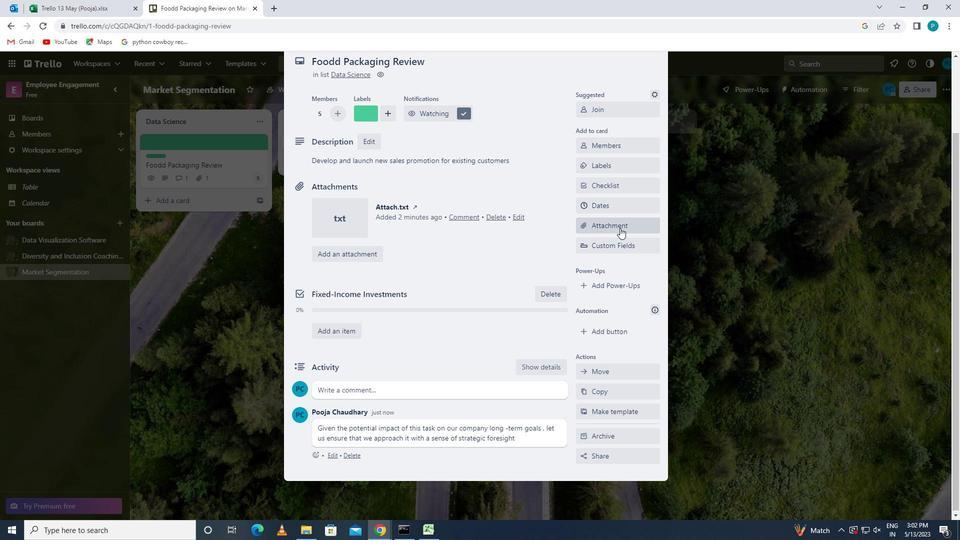 
Action: Mouse pressed left at (615, 209)
Screenshot: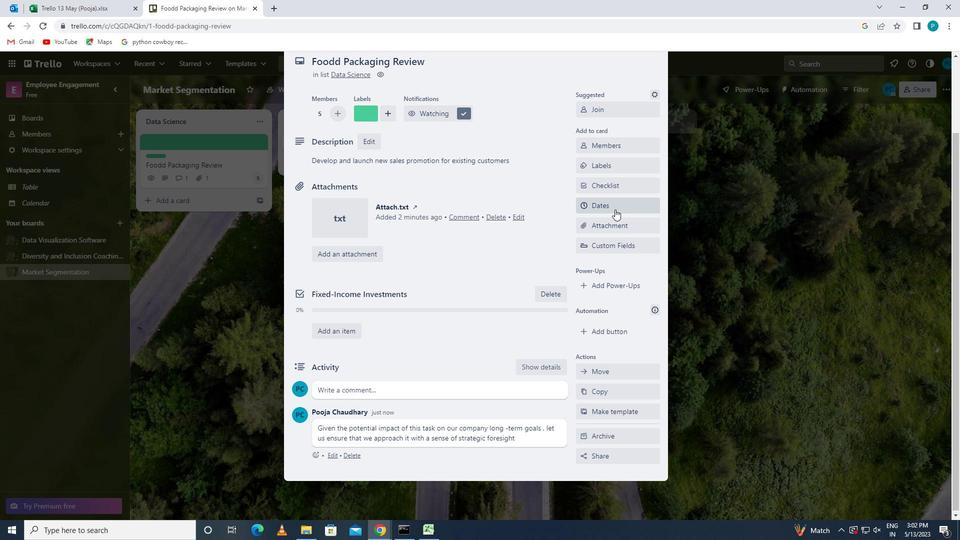 
Action: Mouse moved to (584, 271)
Screenshot: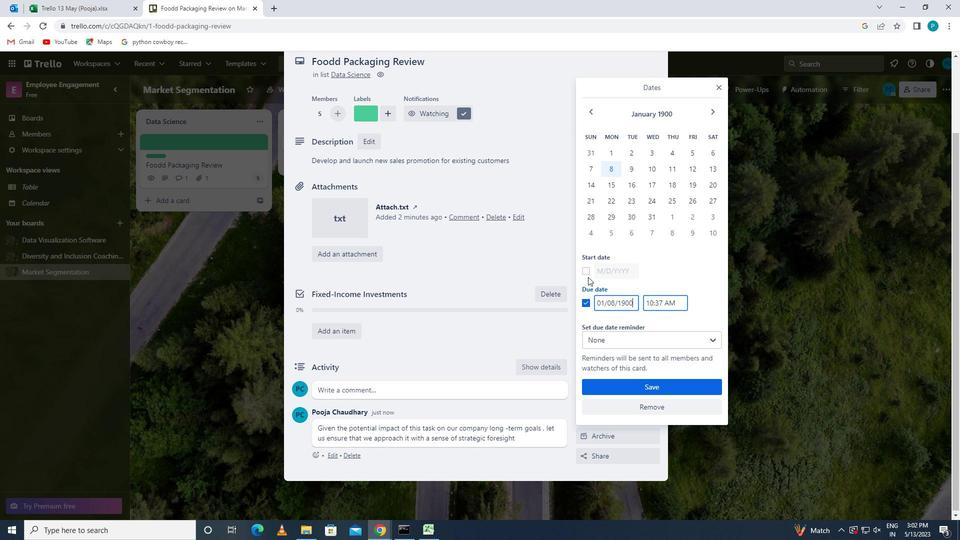 
Action: Mouse pressed left at (584, 271)
Screenshot: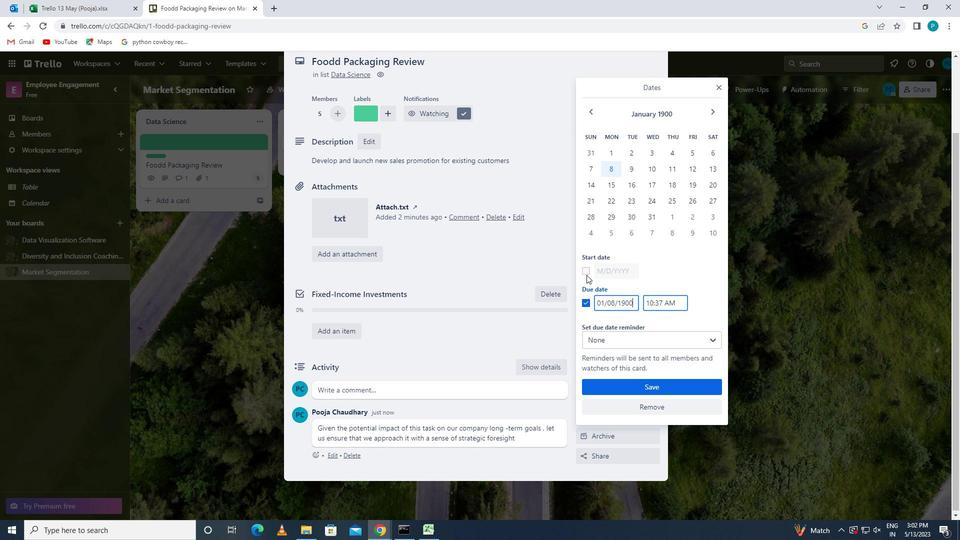 
Action: Mouse moved to (597, 269)
Screenshot: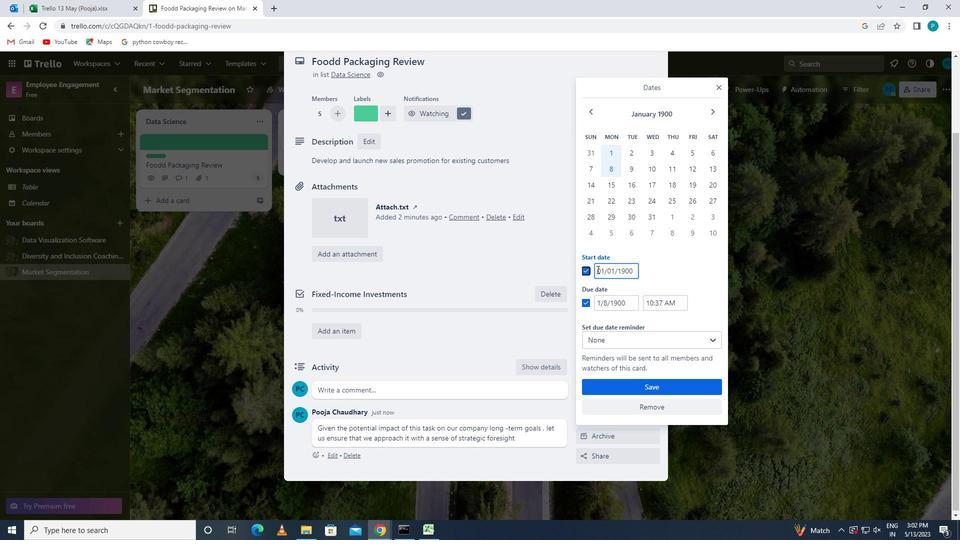 
Action: Mouse pressed left at (597, 269)
Screenshot: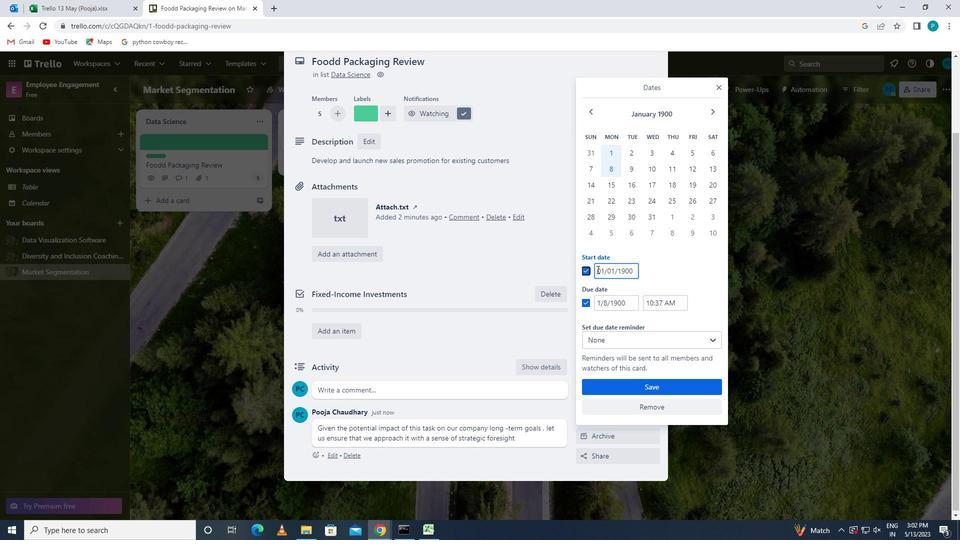 
Action: Mouse moved to (680, 284)
Screenshot: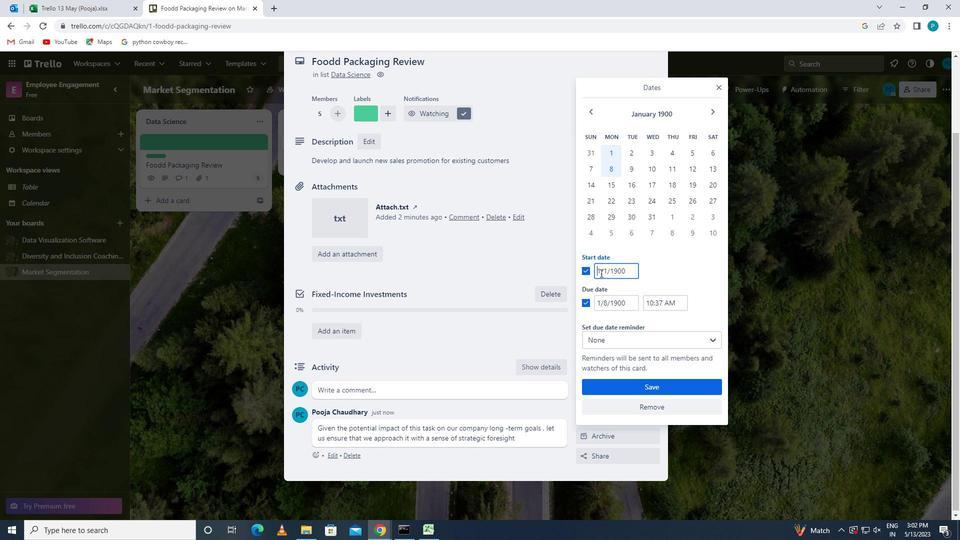 
Action: Key pressed 1/2/1900
Screenshot: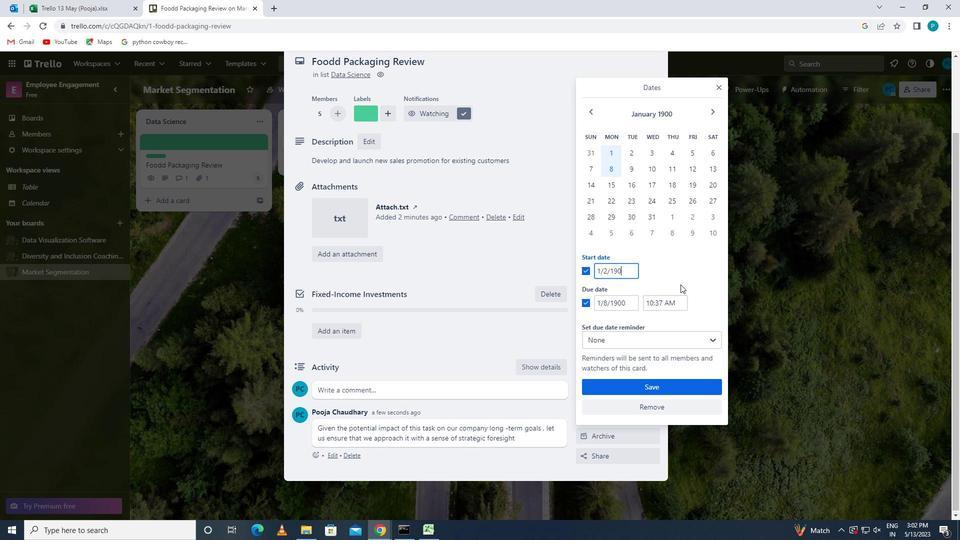 
Action: Mouse moved to (598, 302)
Screenshot: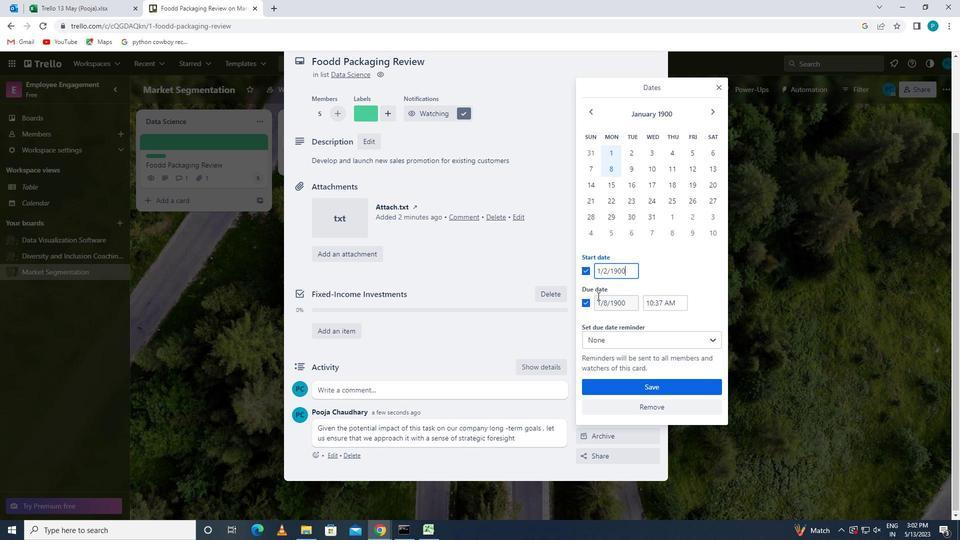 
Action: Mouse pressed left at (598, 302)
Screenshot: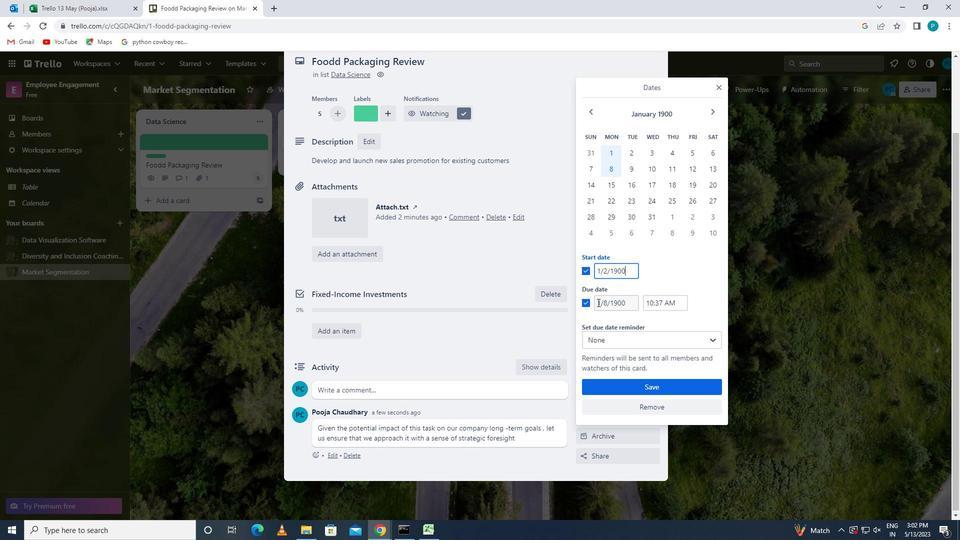 
Action: Mouse moved to (740, 307)
Screenshot: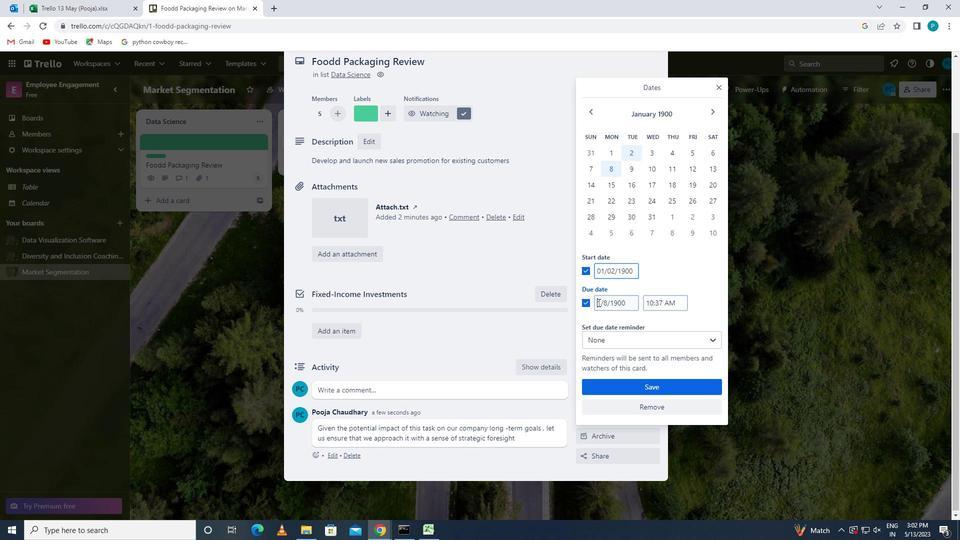 
Action: Key pressed 1/9/1900
Screenshot: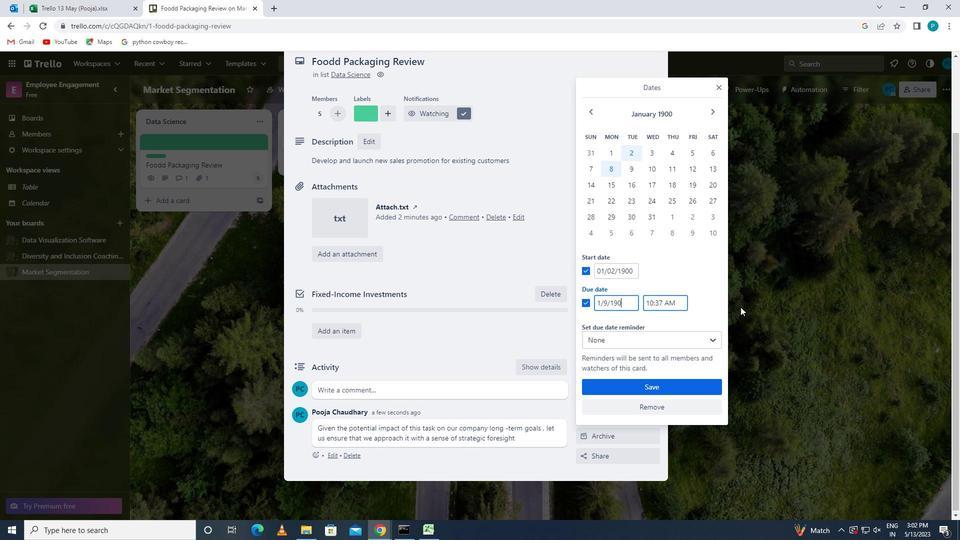 
Action: Mouse moved to (675, 383)
Screenshot: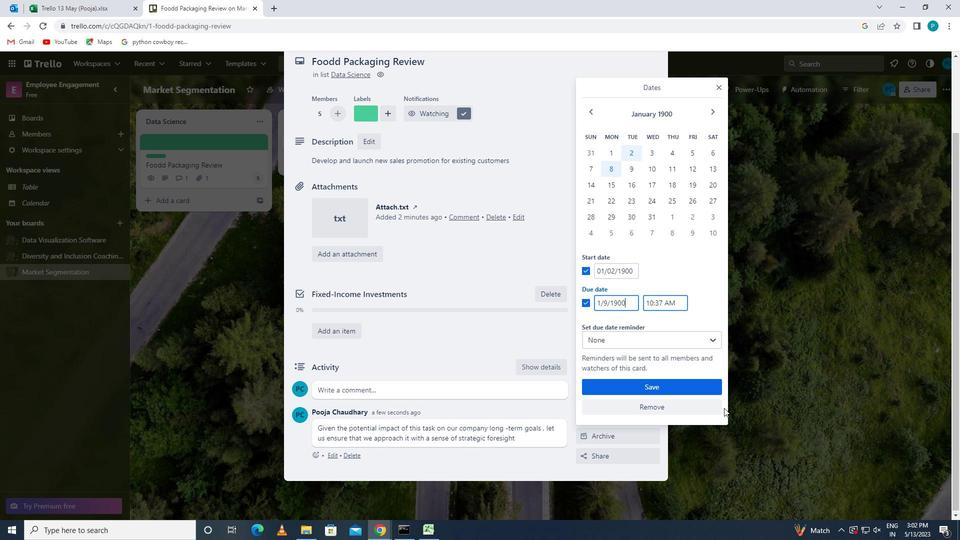 
Action: Mouse pressed left at (675, 383)
Screenshot: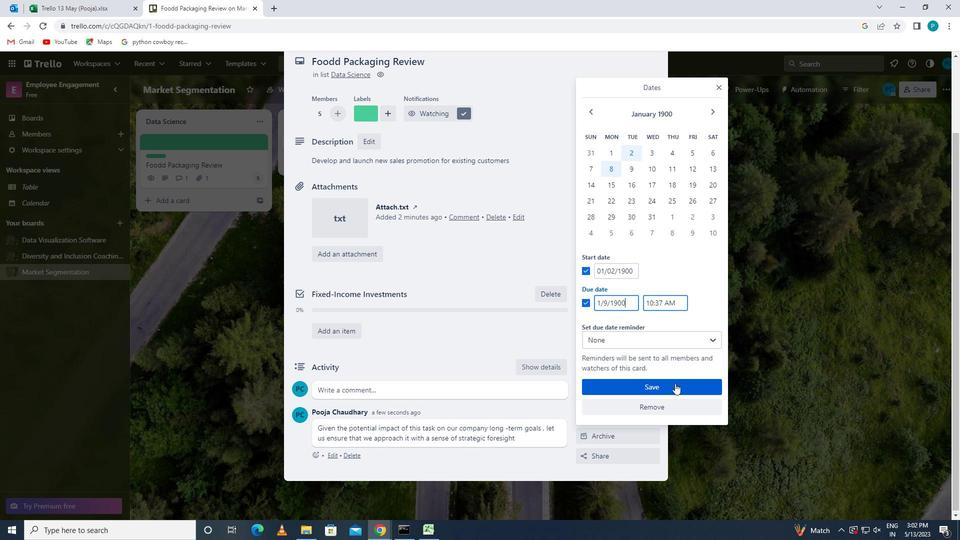 
Action: Mouse moved to (599, 359)
Screenshot: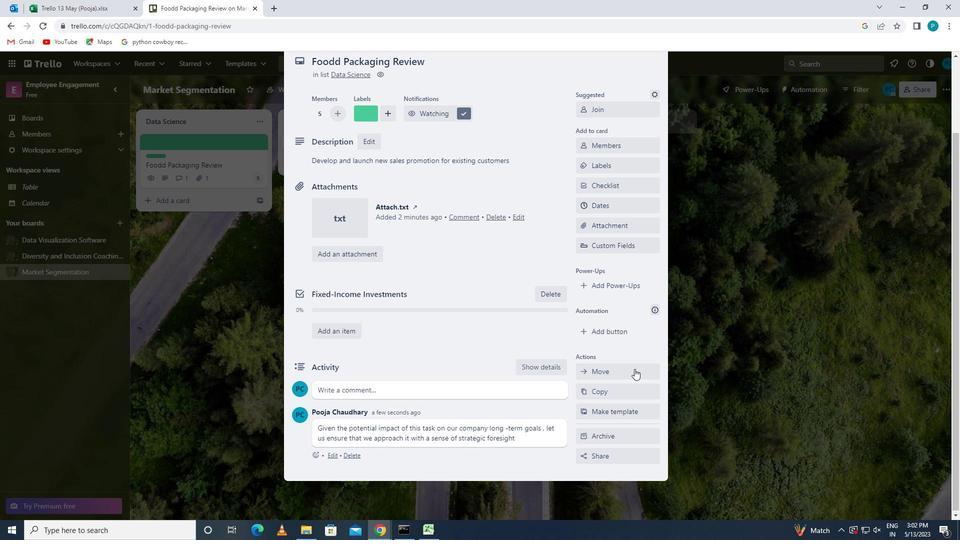 
Action: Mouse scrolled (599, 359) with delta (0, 0)
Screenshot: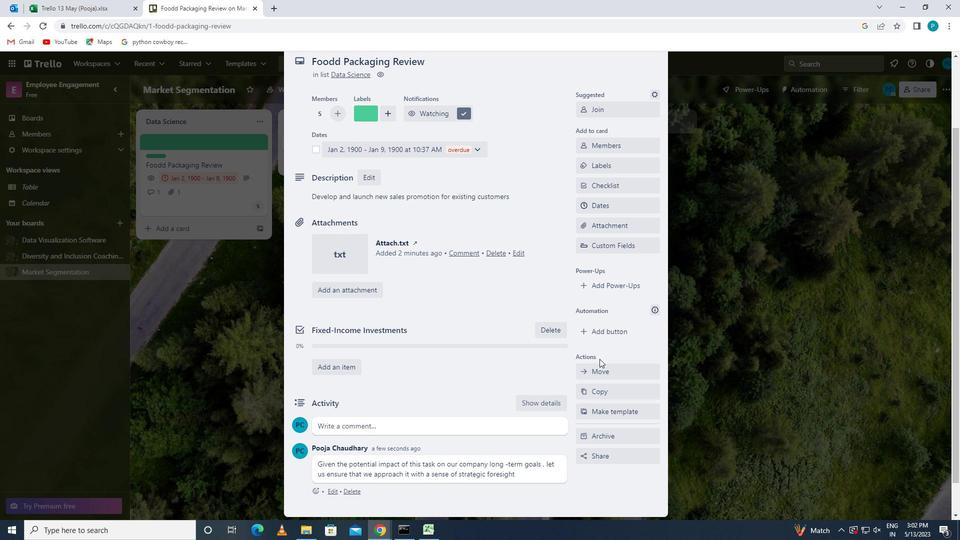 
Action: Mouse scrolled (599, 359) with delta (0, 0)
Screenshot: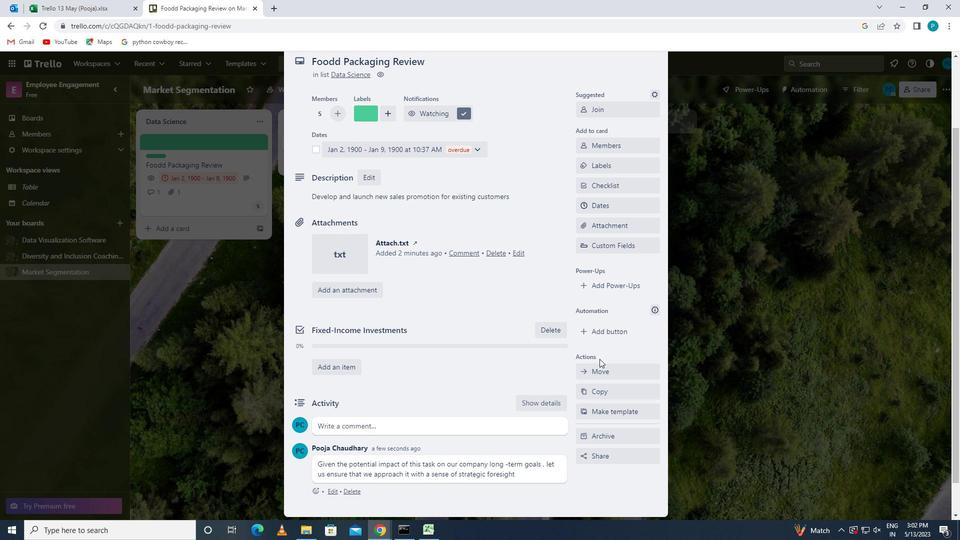 
Action: Mouse scrolled (599, 359) with delta (0, 0)
Screenshot: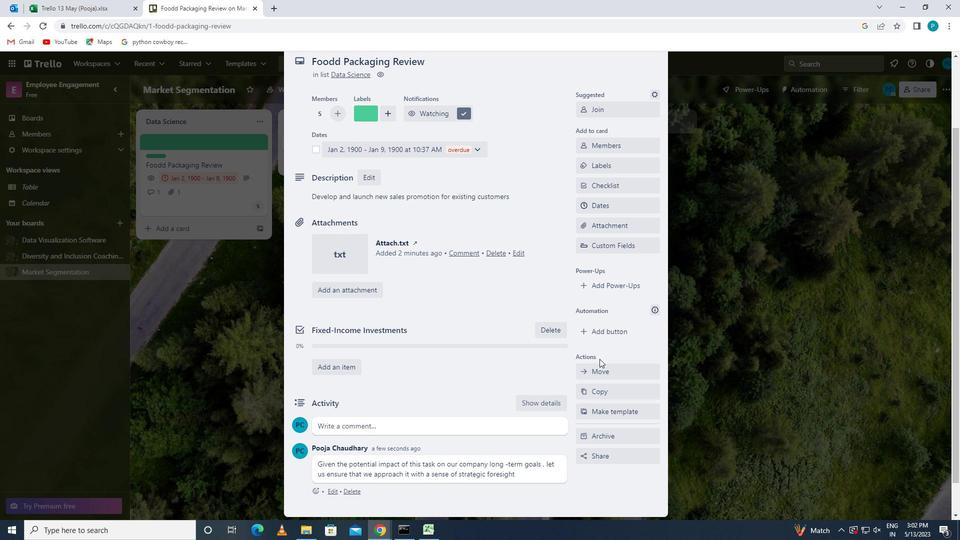 
Action: Mouse scrolled (599, 359) with delta (0, 0)
Screenshot: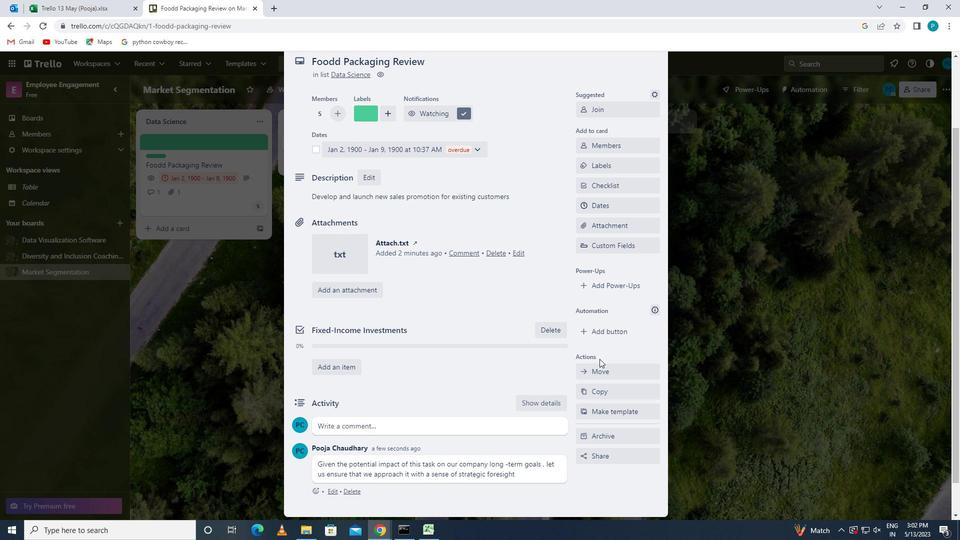
